 Task: Look for space in Auburn, United States from 11th June, 2023 to 15th June, 2023 for 2 adults in price range Rs.7000 to Rs.16000. Place can be private room with 1  bedroom having 2 beds and 1 bathroom. Property type can be house, flat, guest house, hotel. Booking option can be shelf check-in. Required host language is English.
Action: Mouse moved to (413, 84)
Screenshot: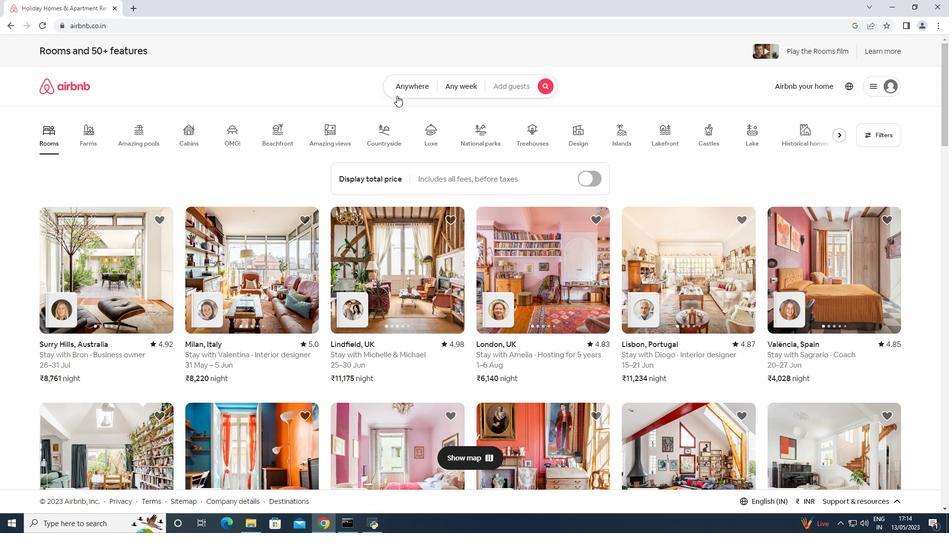 
Action: Mouse pressed left at (413, 84)
Screenshot: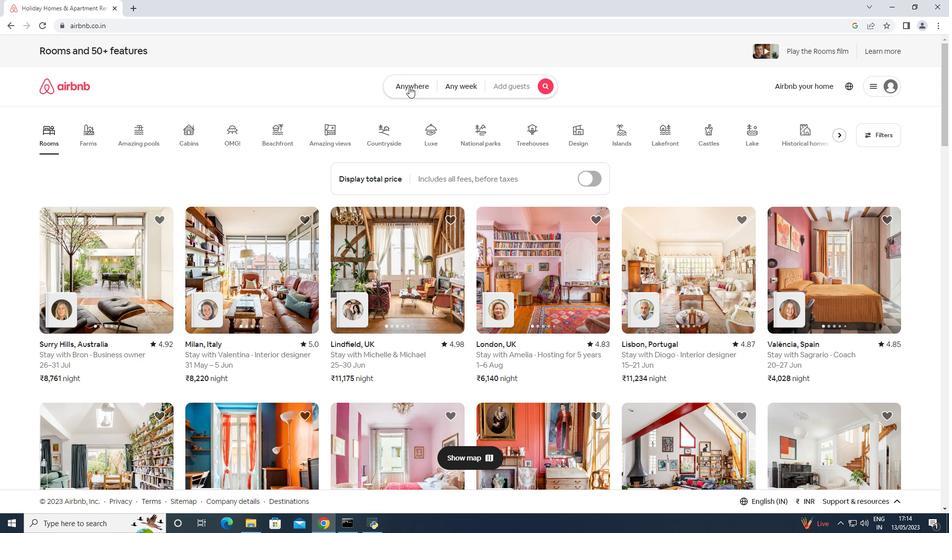 
Action: Mouse moved to (376, 123)
Screenshot: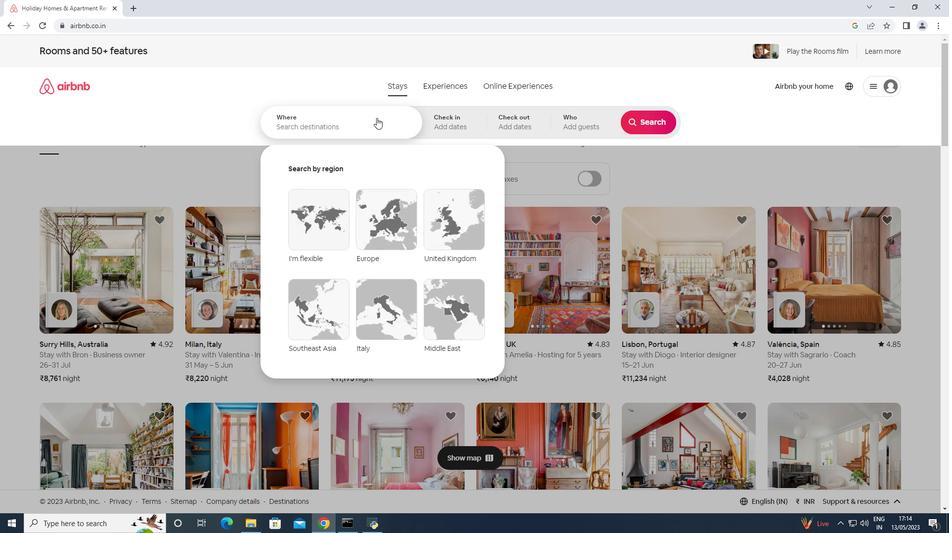 
Action: Mouse pressed left at (376, 123)
Screenshot: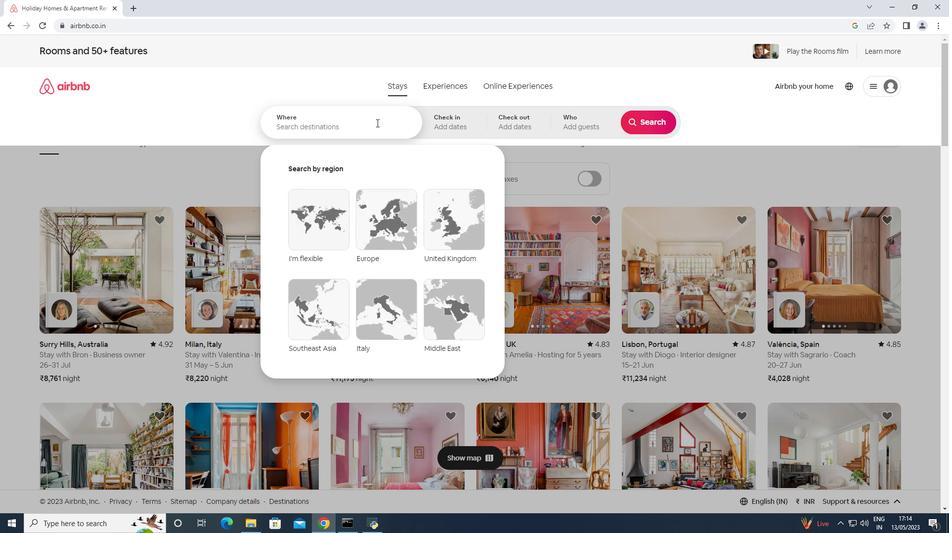 
Action: Mouse moved to (402, 128)
Screenshot: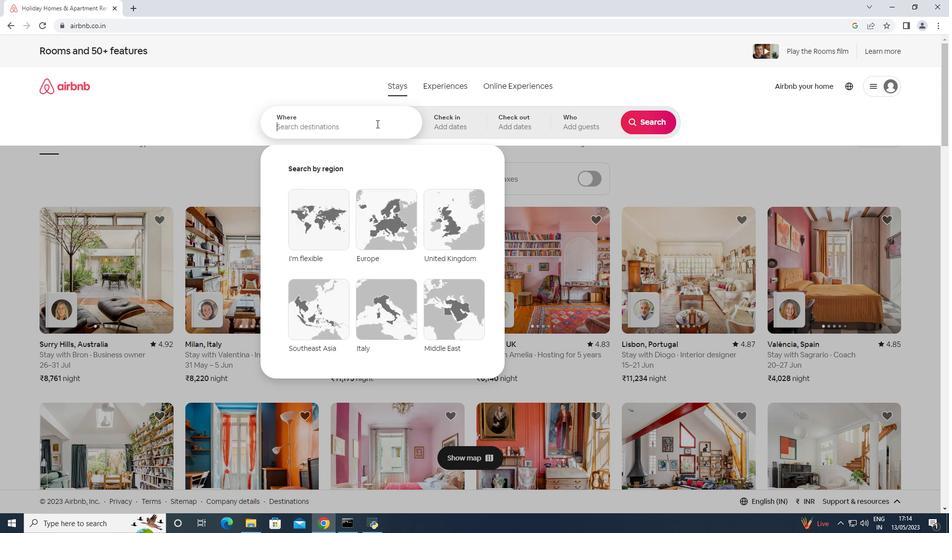 
Action: Key pressed <Key.shift>Auburn,<Key.space><Key.shift>United<Key.space><Key.shift>States<Key.enter>
Screenshot: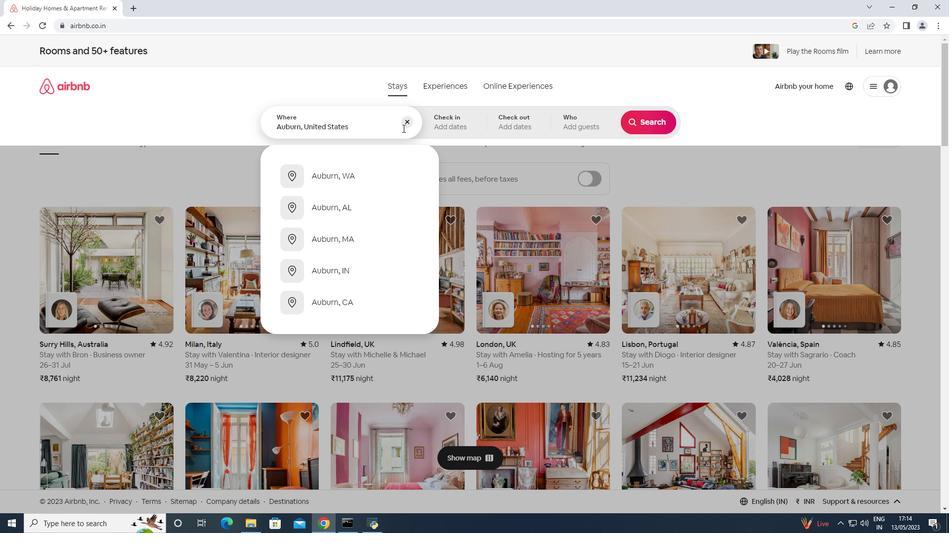 
Action: Mouse moved to (499, 290)
Screenshot: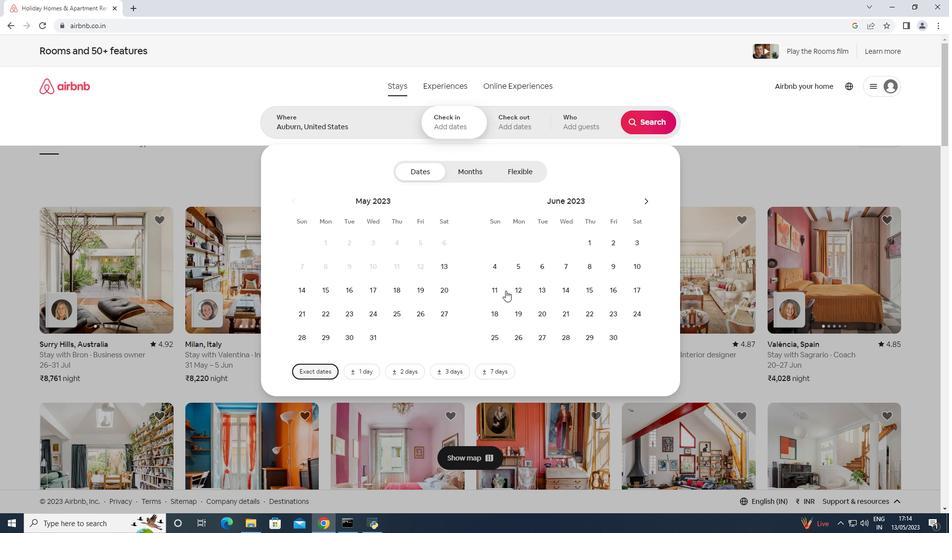 
Action: Mouse pressed left at (499, 290)
Screenshot: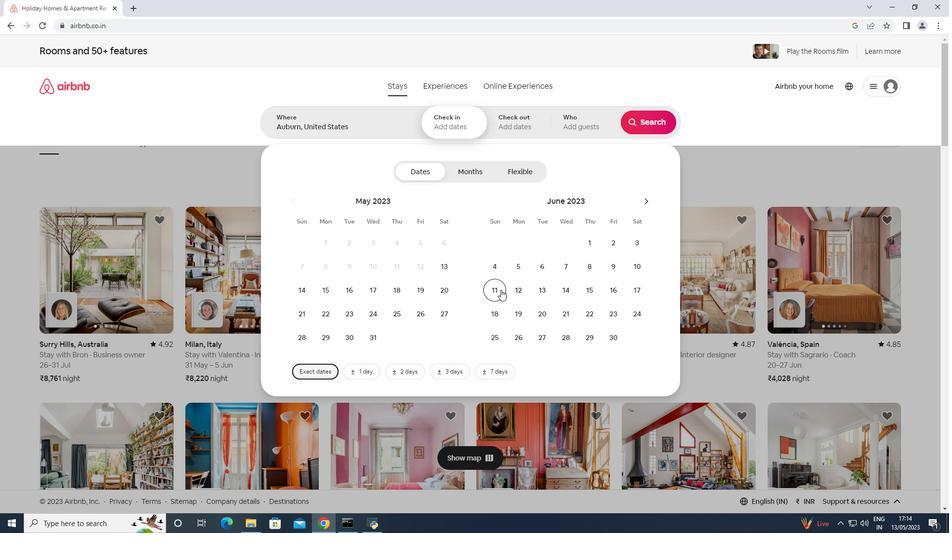 
Action: Mouse moved to (583, 288)
Screenshot: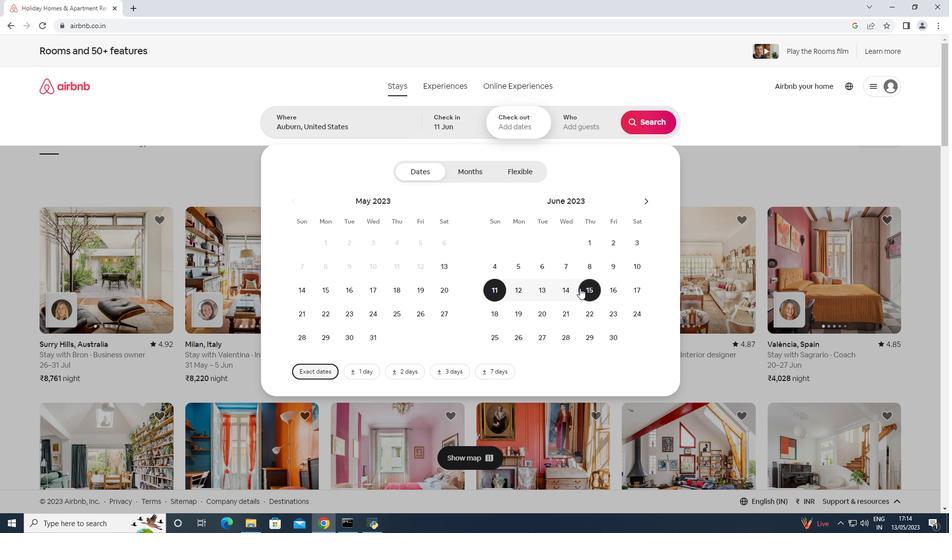 
Action: Mouse pressed left at (583, 288)
Screenshot: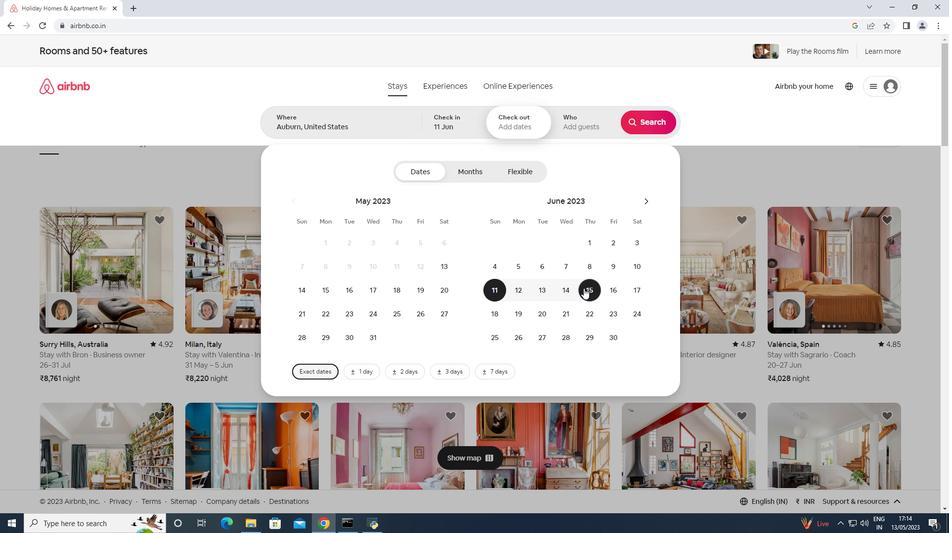 
Action: Mouse moved to (594, 130)
Screenshot: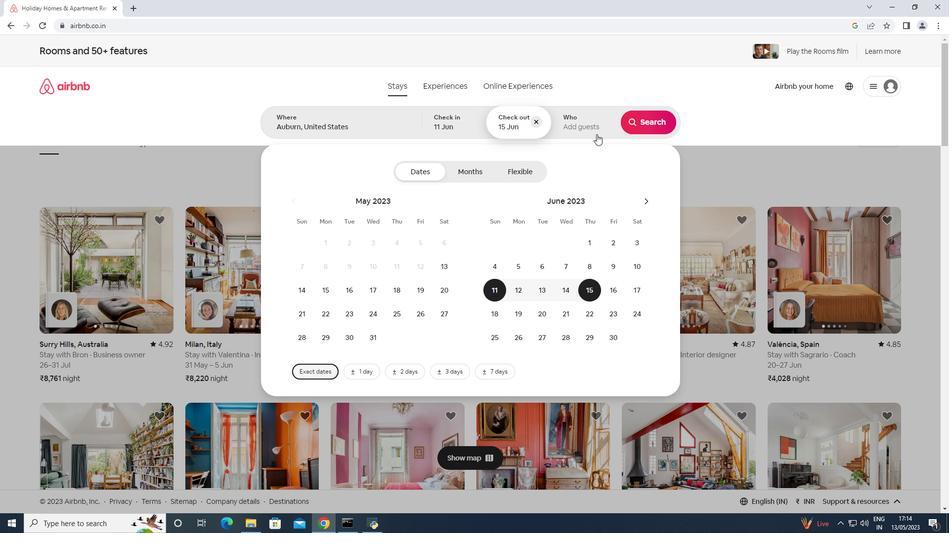 
Action: Mouse pressed left at (594, 130)
Screenshot: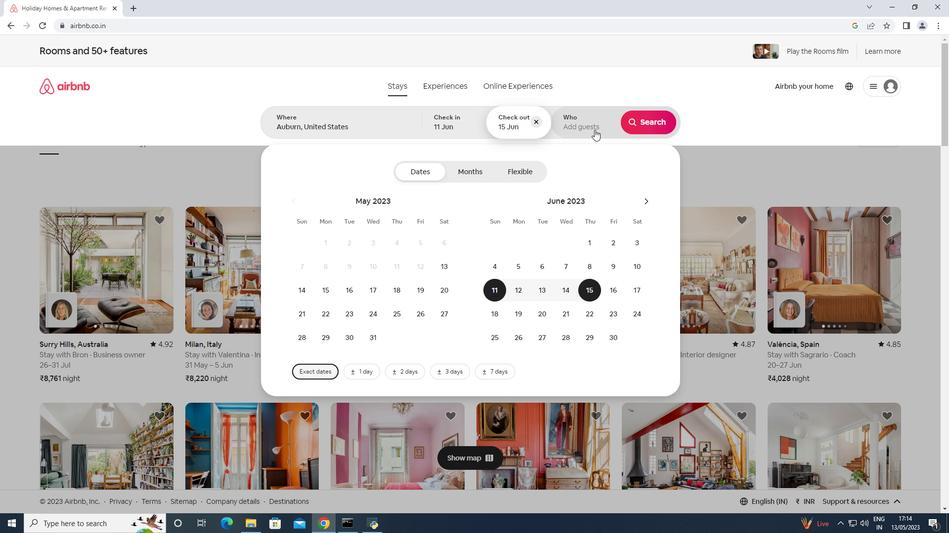 
Action: Mouse moved to (650, 173)
Screenshot: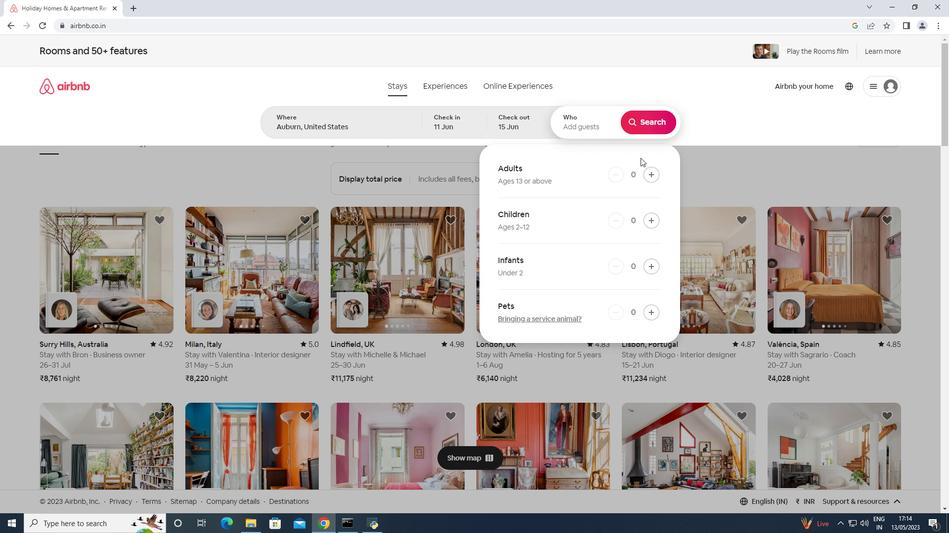 
Action: Mouse pressed left at (650, 173)
Screenshot: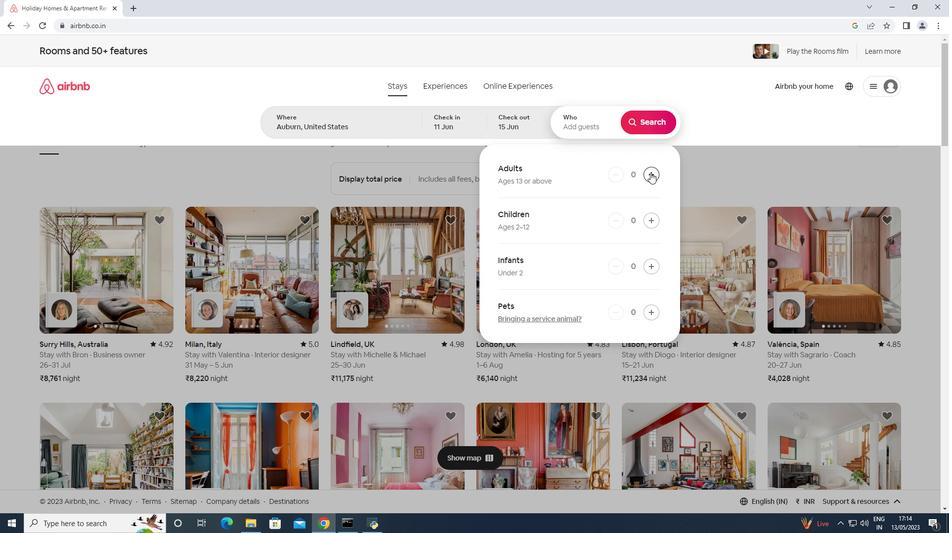 
Action: Mouse pressed left at (650, 173)
Screenshot: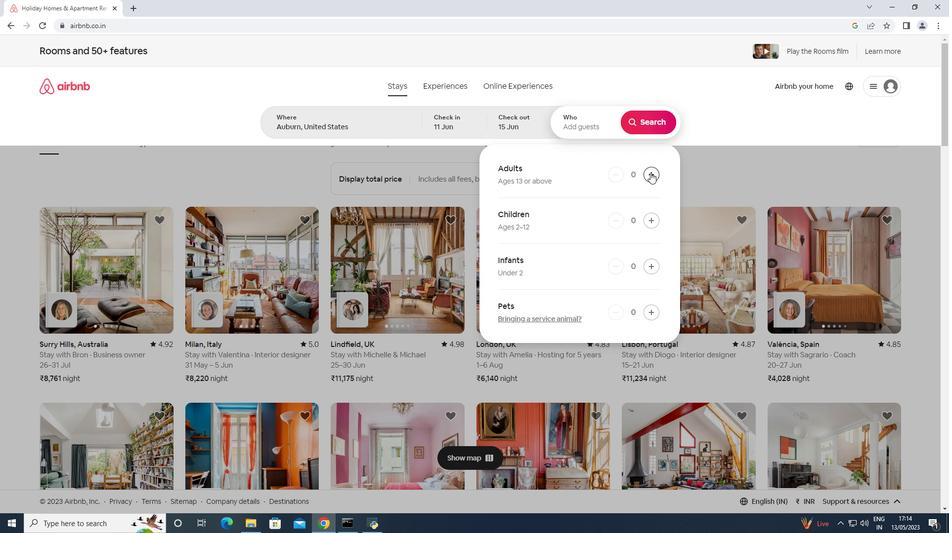 
Action: Mouse moved to (646, 115)
Screenshot: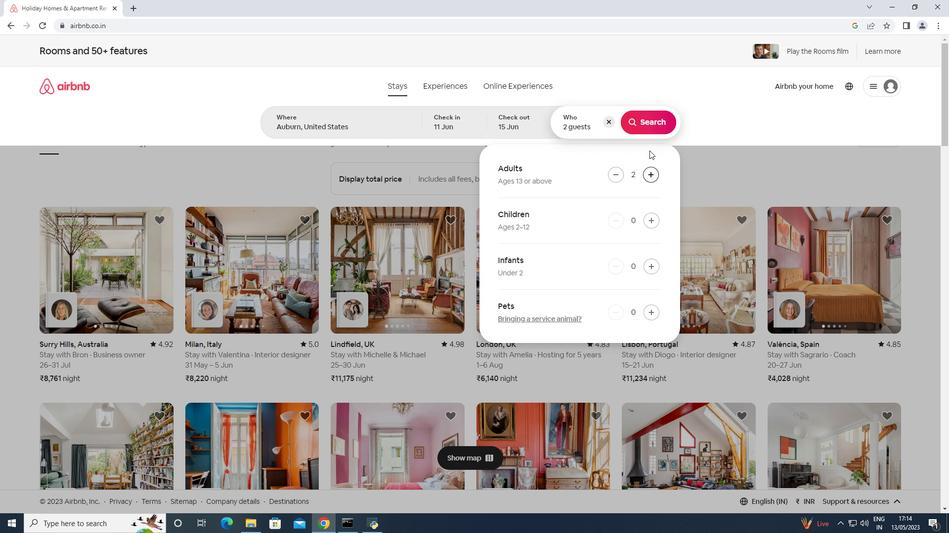 
Action: Mouse pressed left at (646, 115)
Screenshot: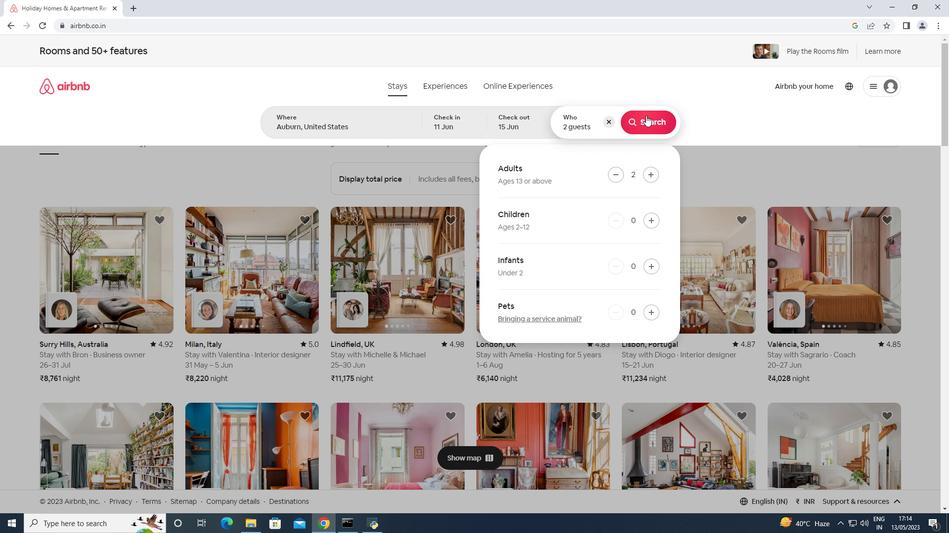 
Action: Mouse moved to (892, 89)
Screenshot: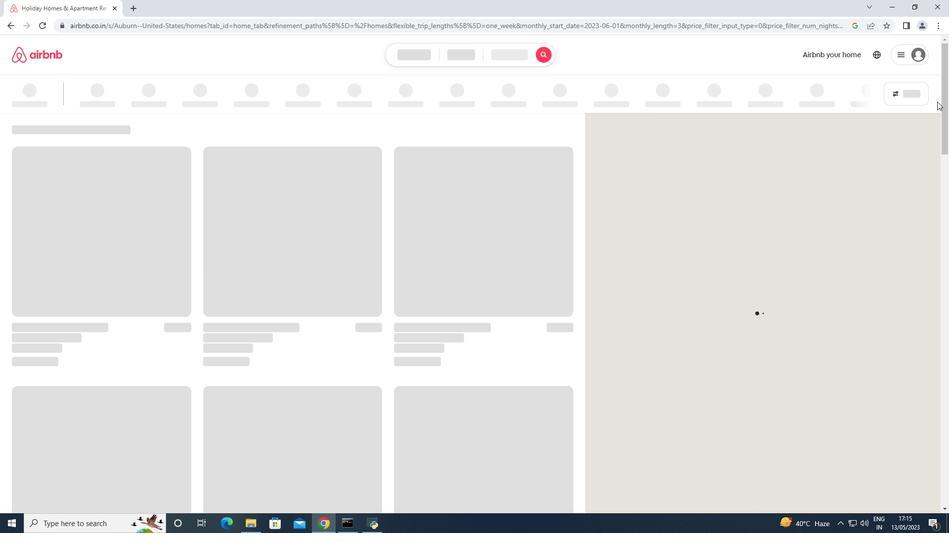 
Action: Mouse pressed left at (892, 89)
Screenshot: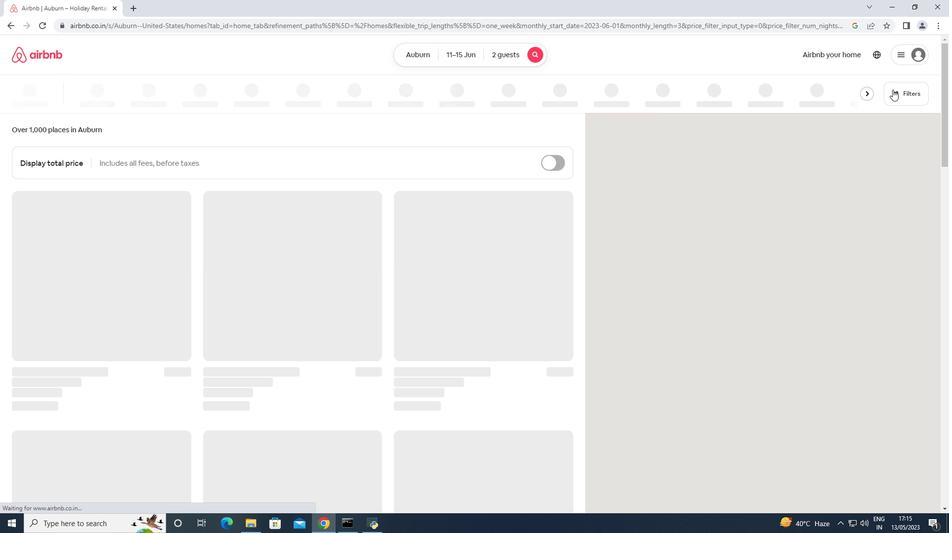
Action: Mouse moved to (437, 331)
Screenshot: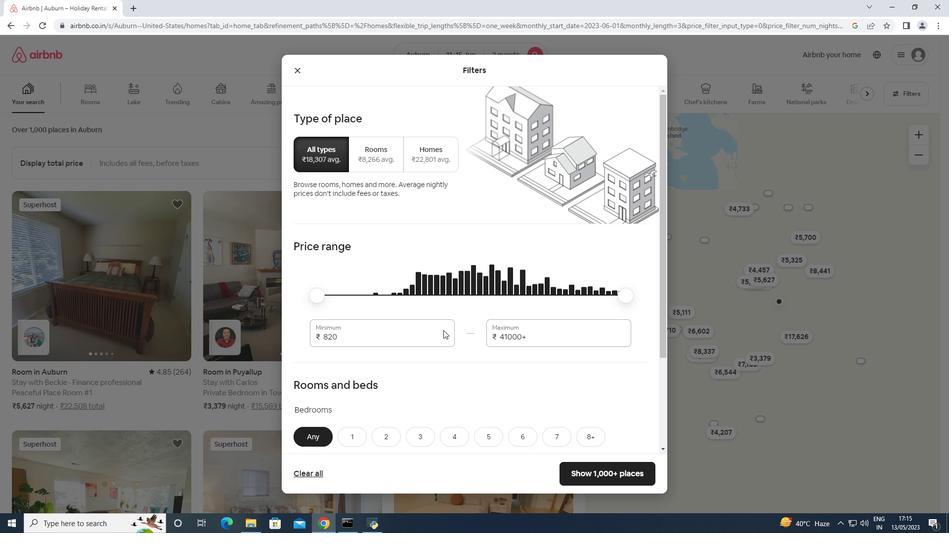 
Action: Mouse pressed left at (437, 331)
Screenshot: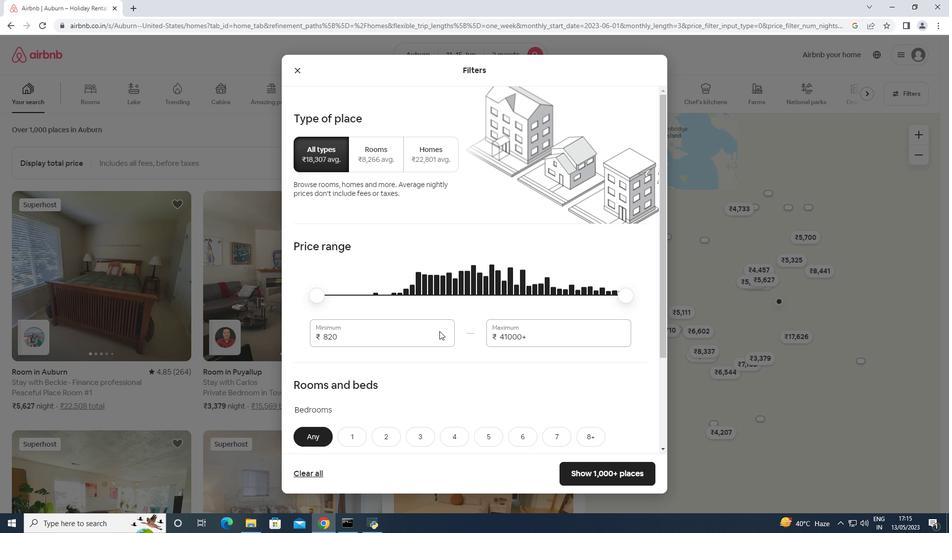 
Action: Mouse moved to (437, 332)
Screenshot: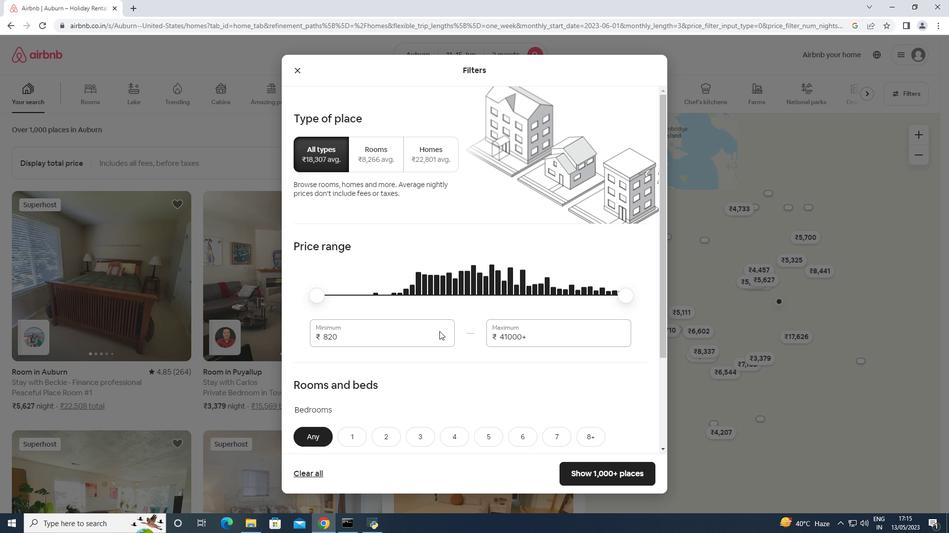 
Action: Mouse pressed left at (437, 332)
Screenshot: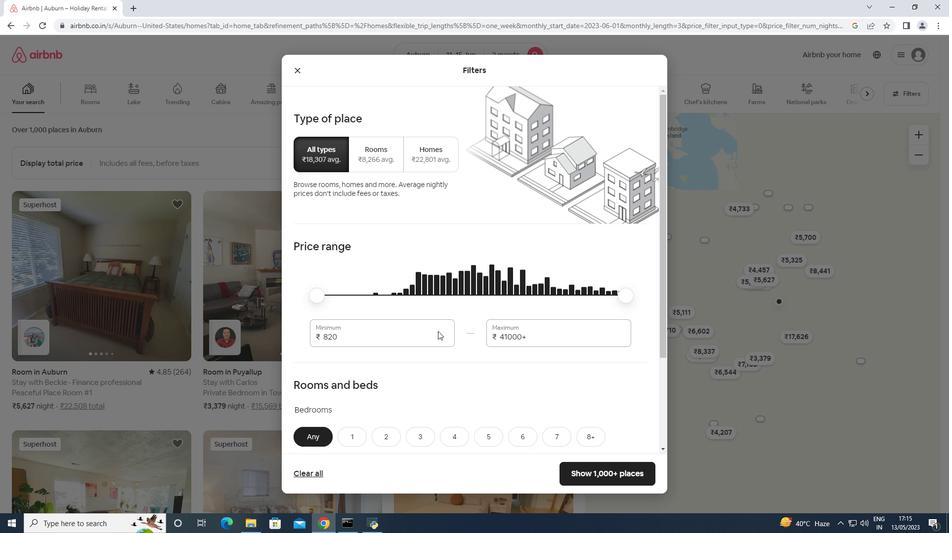 
Action: Mouse moved to (437, 332)
Screenshot: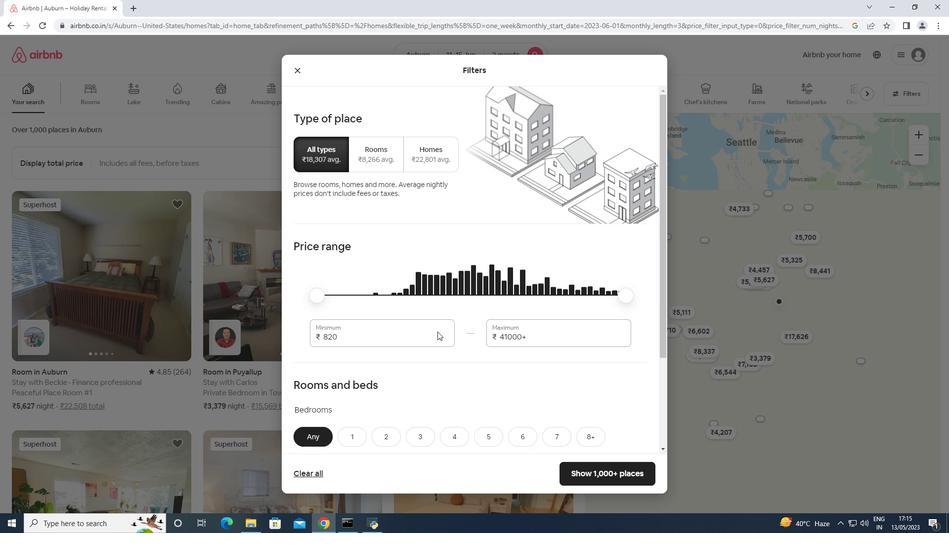 
Action: Key pressed <Key.backspace><Key.backspace><Key.backspace><Key.backspace>7000<Key.tab>16000
Screenshot: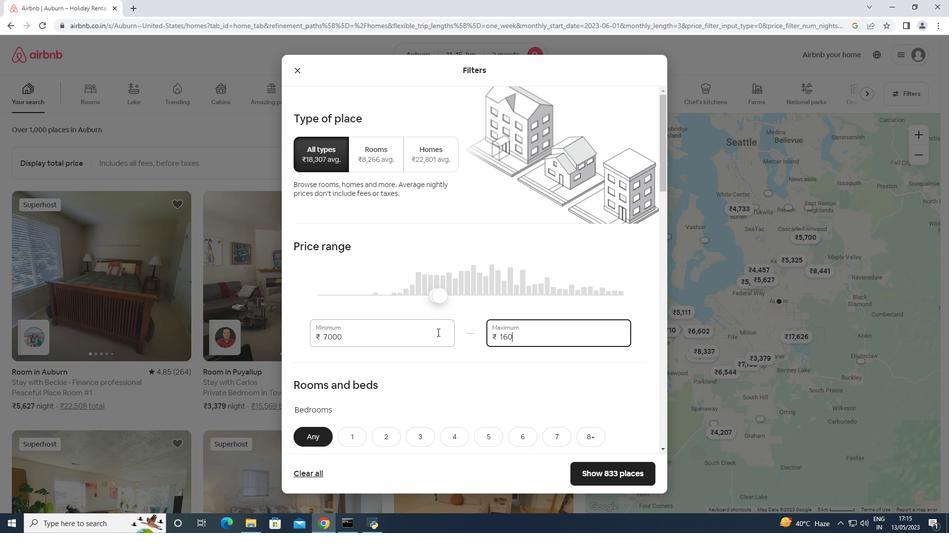 
Action: Mouse scrolled (437, 332) with delta (0, 0)
Screenshot: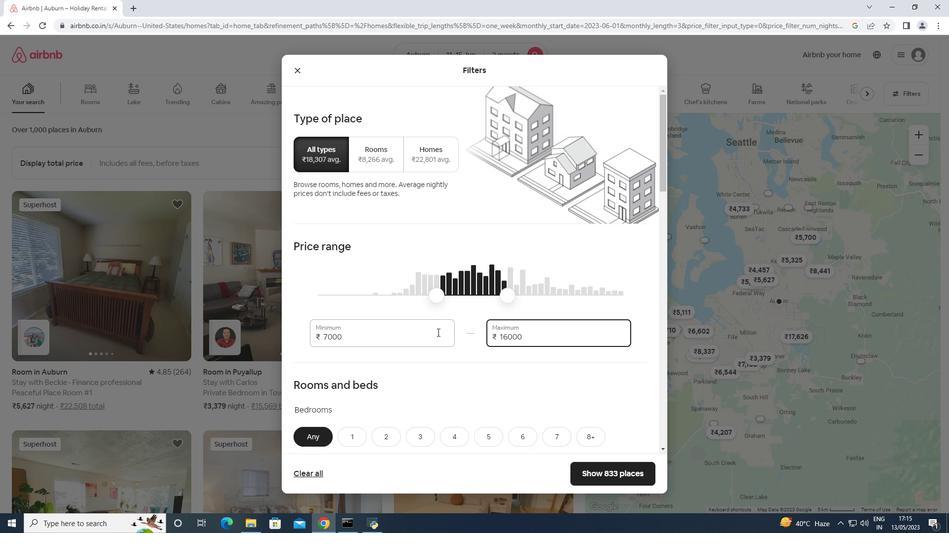 
Action: Mouse scrolled (437, 332) with delta (0, 0)
Screenshot: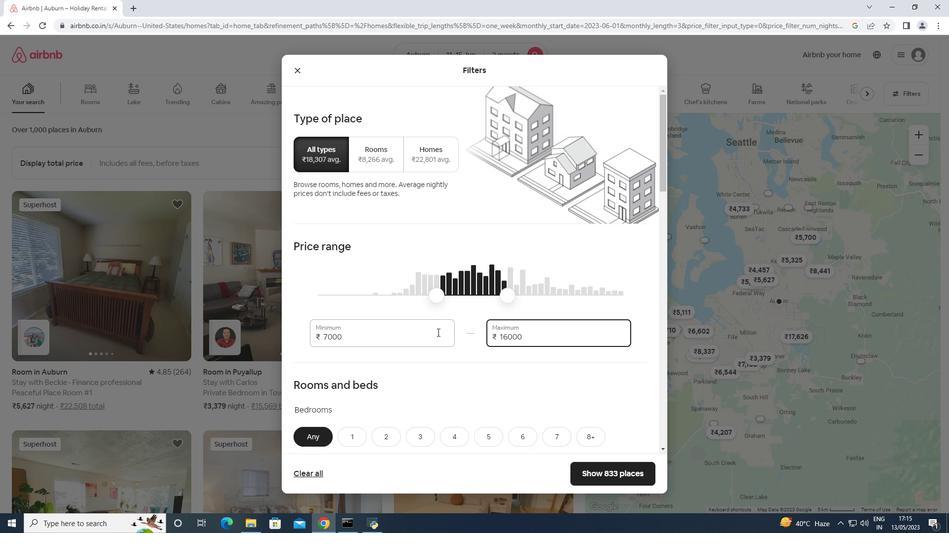 
Action: Mouse scrolled (437, 332) with delta (0, 0)
Screenshot: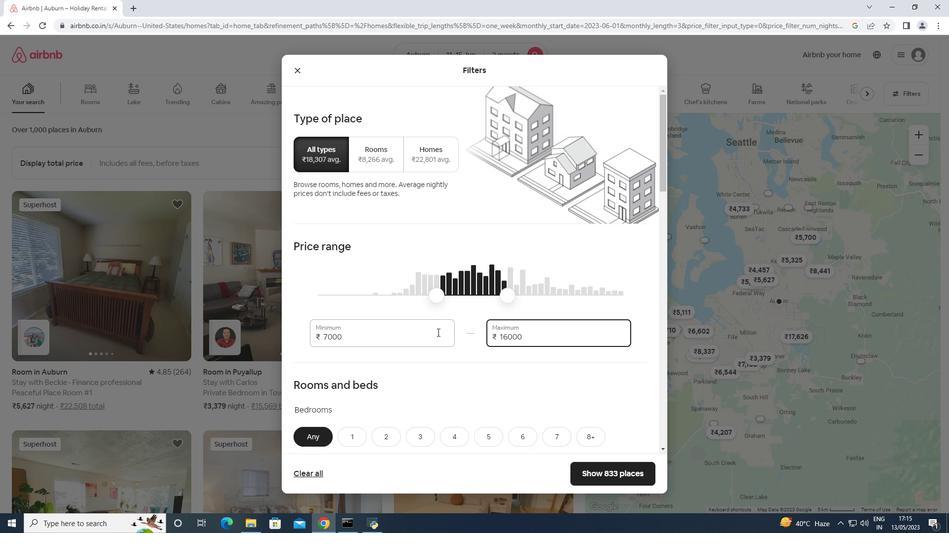 
Action: Mouse scrolled (437, 332) with delta (0, 0)
Screenshot: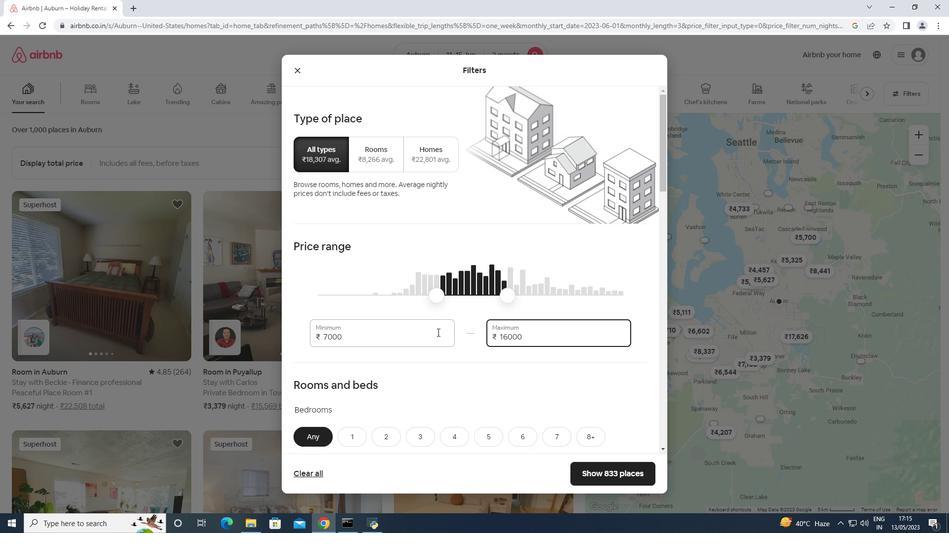 
Action: Mouse moved to (361, 245)
Screenshot: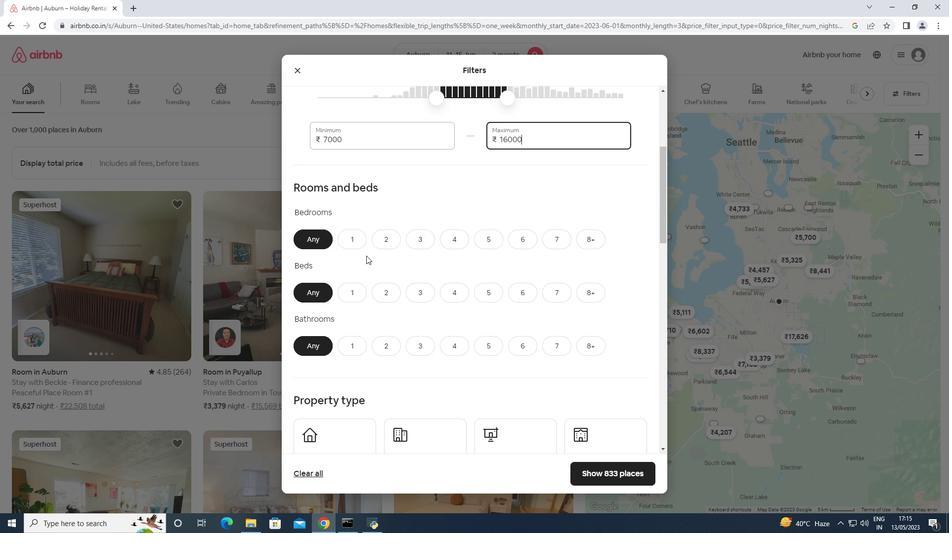 
Action: Mouse pressed left at (361, 245)
Screenshot: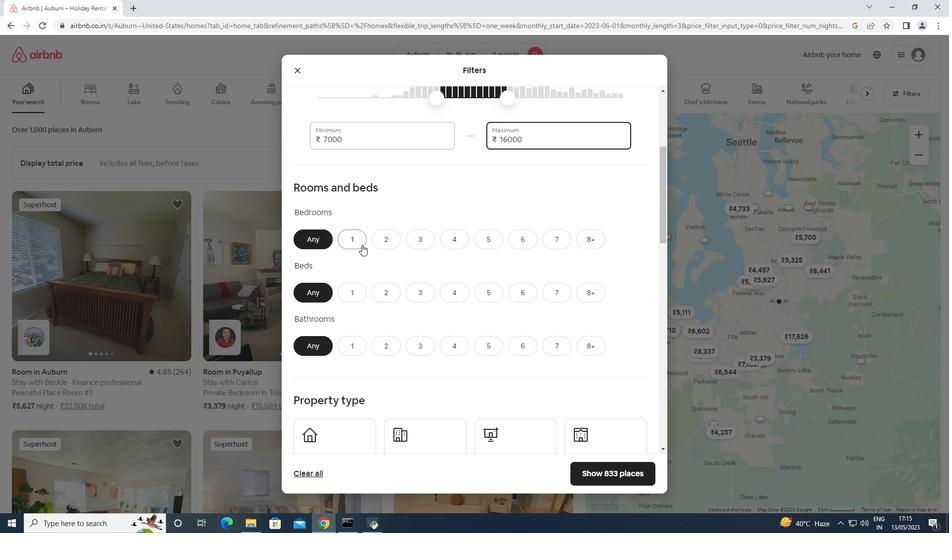 
Action: Mouse moved to (386, 293)
Screenshot: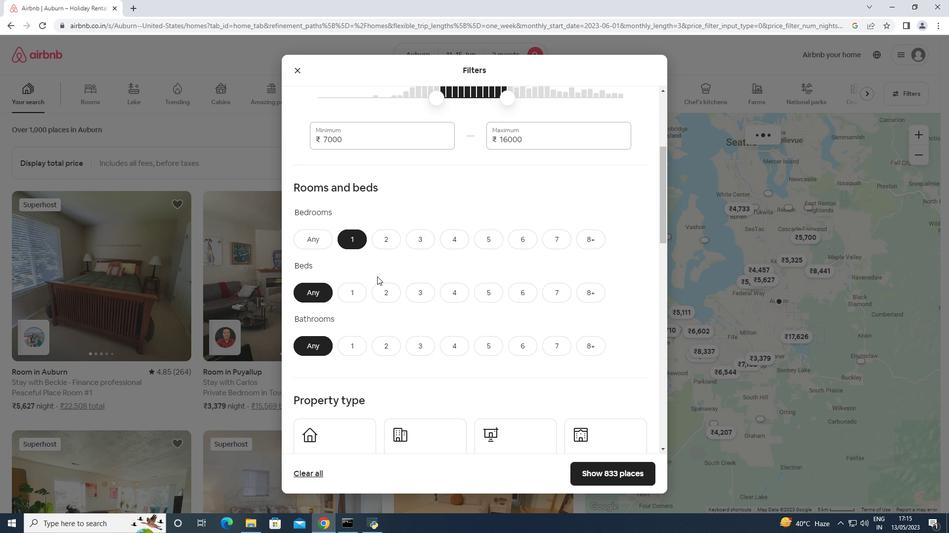 
Action: Mouse pressed left at (386, 293)
Screenshot: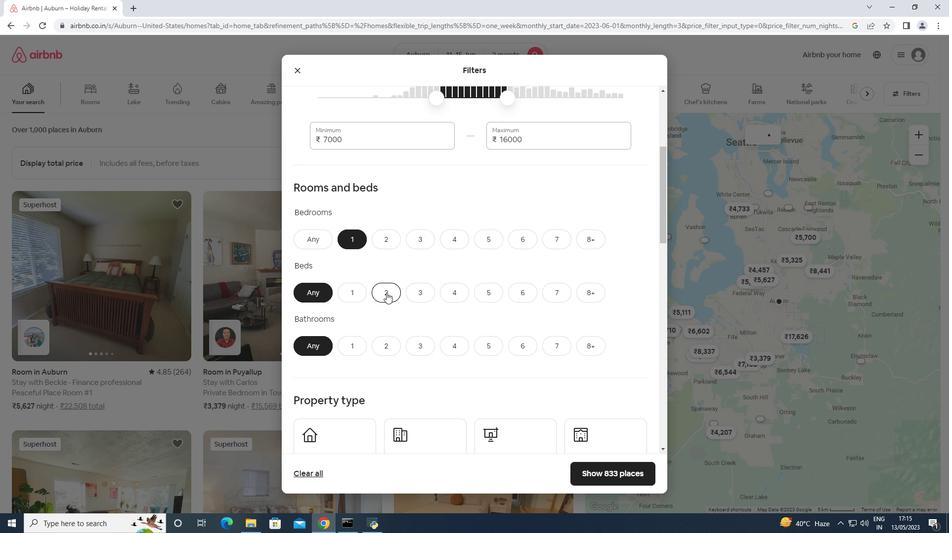
Action: Mouse moved to (344, 347)
Screenshot: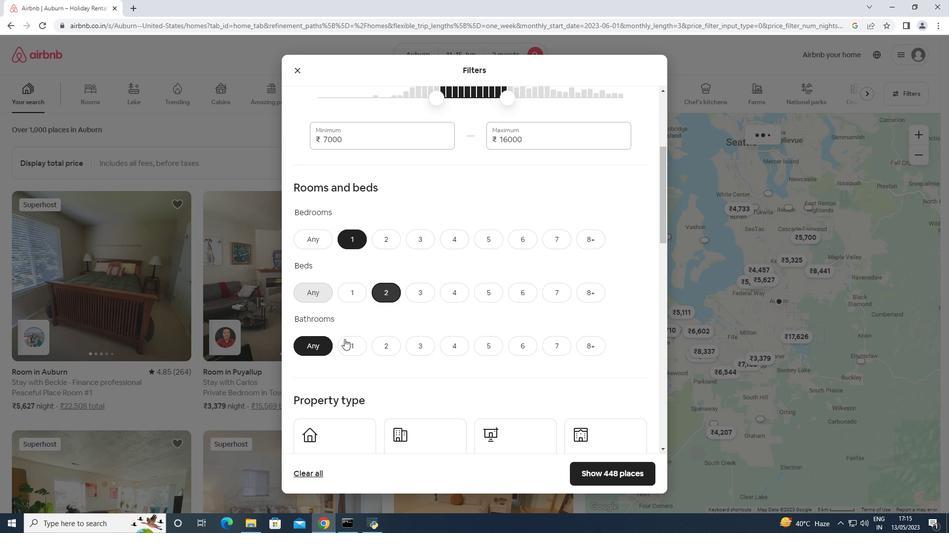 
Action: Mouse pressed left at (344, 347)
Screenshot: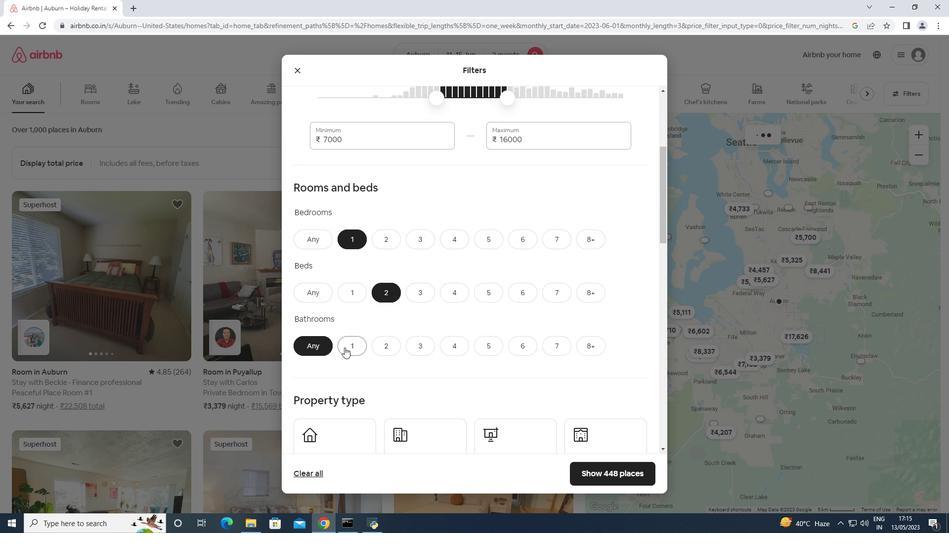 
Action: Mouse moved to (344, 347)
Screenshot: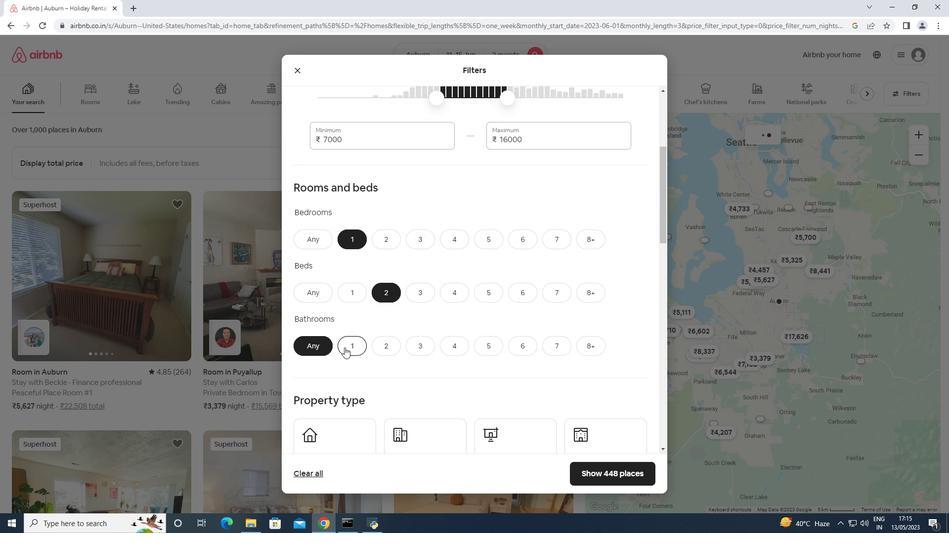 
Action: Mouse scrolled (344, 347) with delta (0, 0)
Screenshot: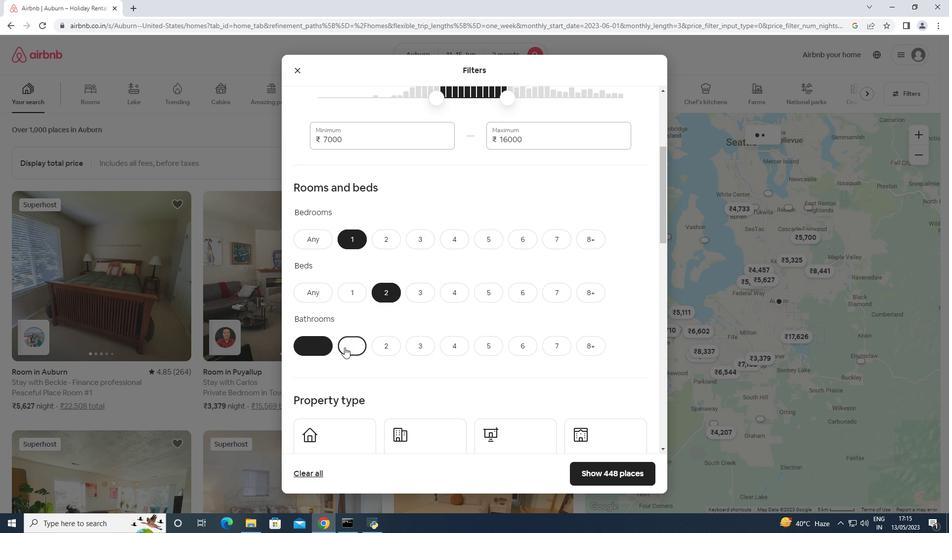 
Action: Mouse scrolled (344, 347) with delta (0, 0)
Screenshot: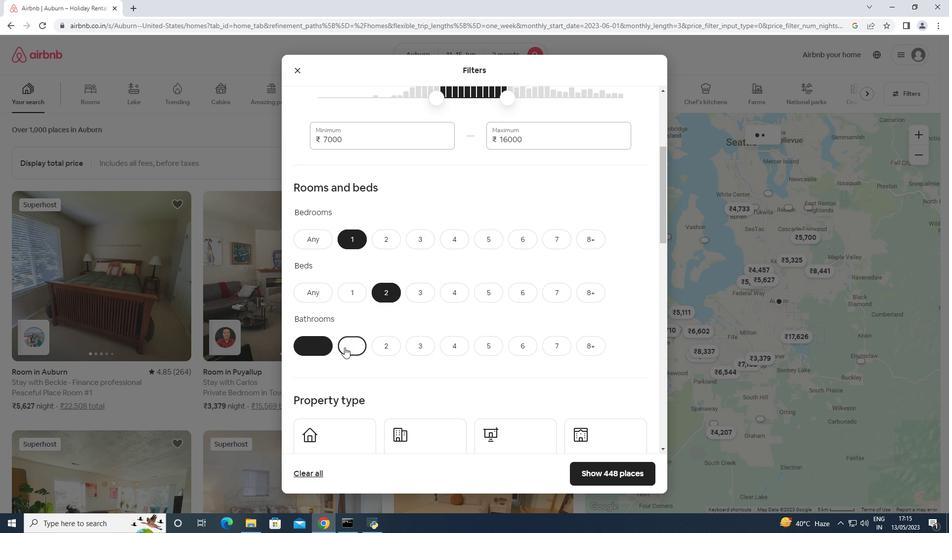 
Action: Mouse scrolled (344, 347) with delta (0, 0)
Screenshot: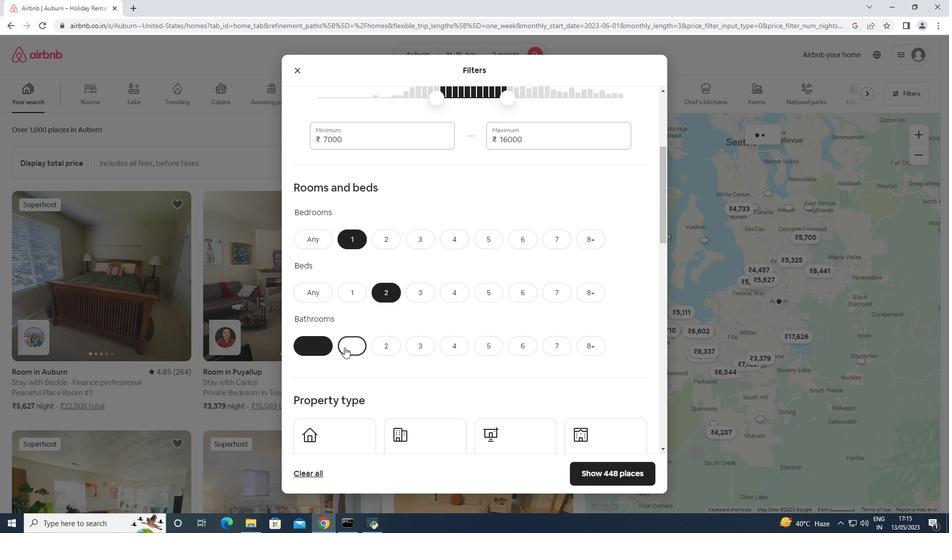 
Action: Mouse moved to (343, 307)
Screenshot: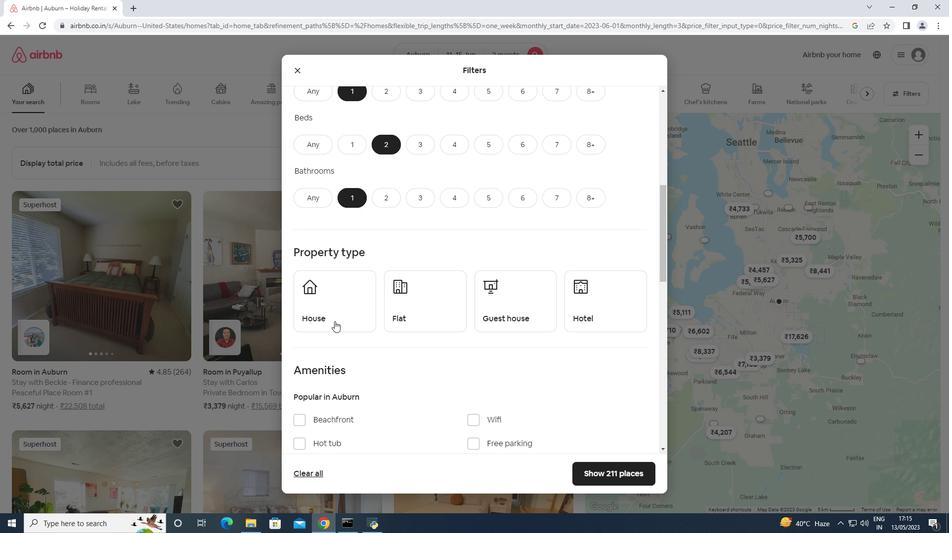 
Action: Mouse pressed left at (343, 307)
Screenshot: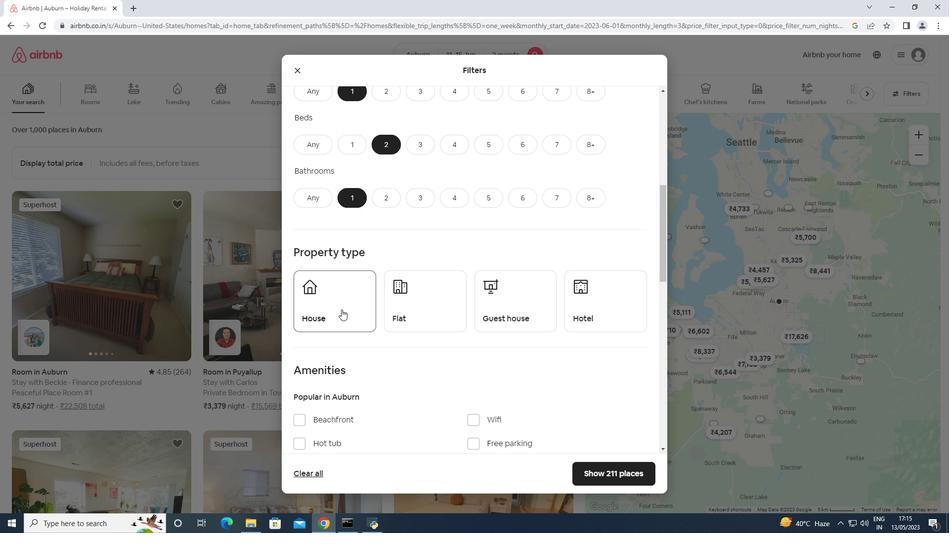 
Action: Mouse moved to (443, 301)
Screenshot: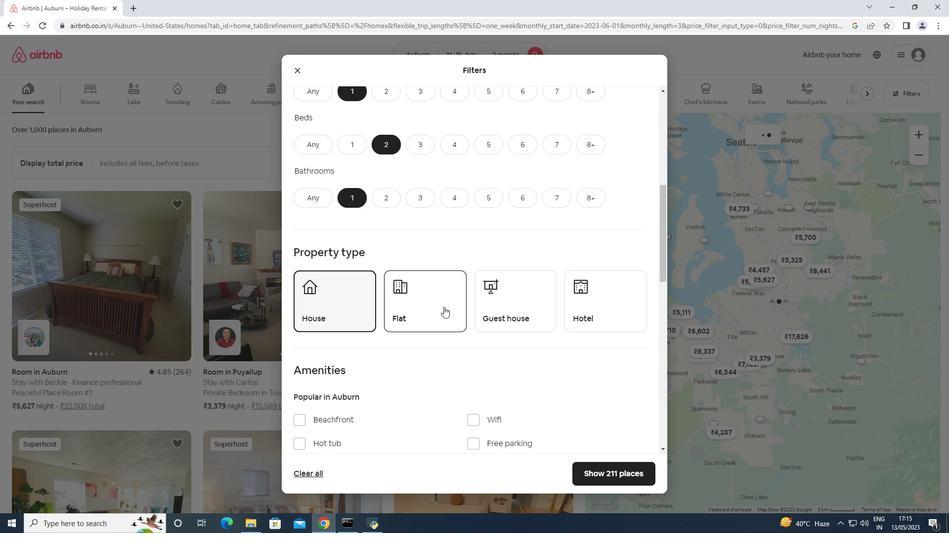 
Action: Mouse pressed left at (443, 301)
Screenshot: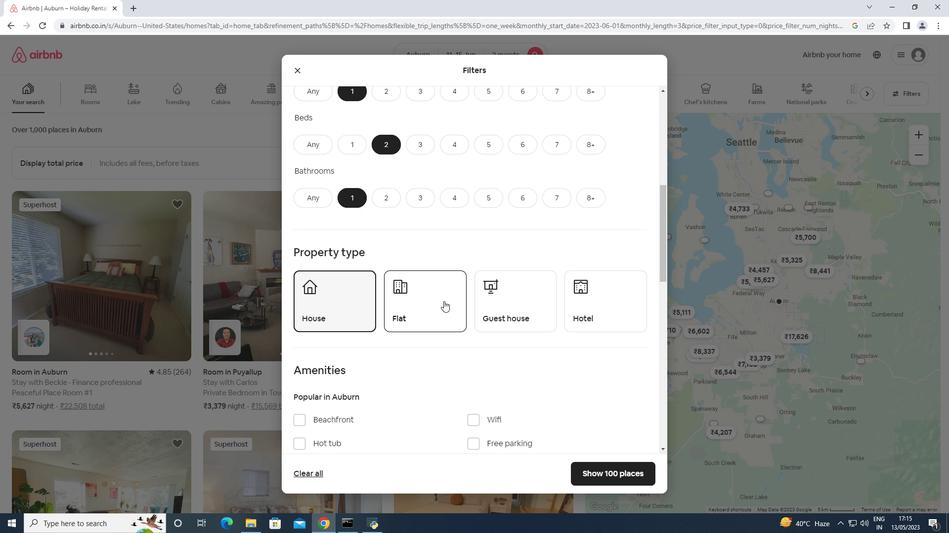 
Action: Mouse moved to (518, 286)
Screenshot: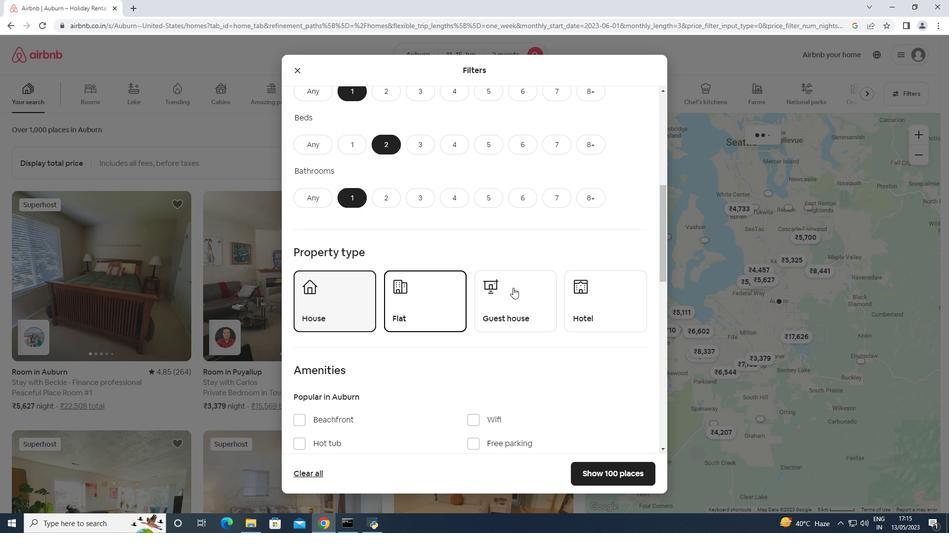 
Action: Mouse pressed left at (518, 286)
Screenshot: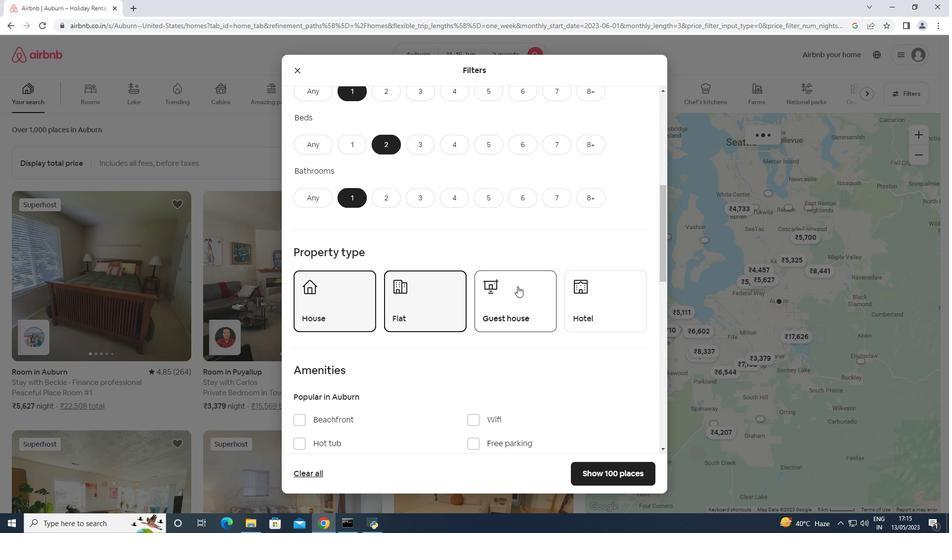 
Action: Mouse moved to (623, 294)
Screenshot: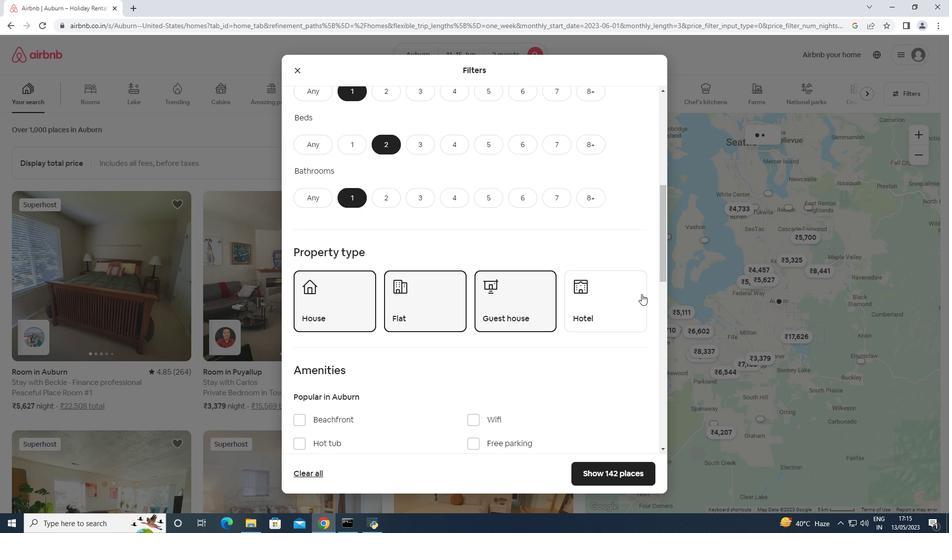 
Action: Mouse pressed left at (623, 294)
Screenshot: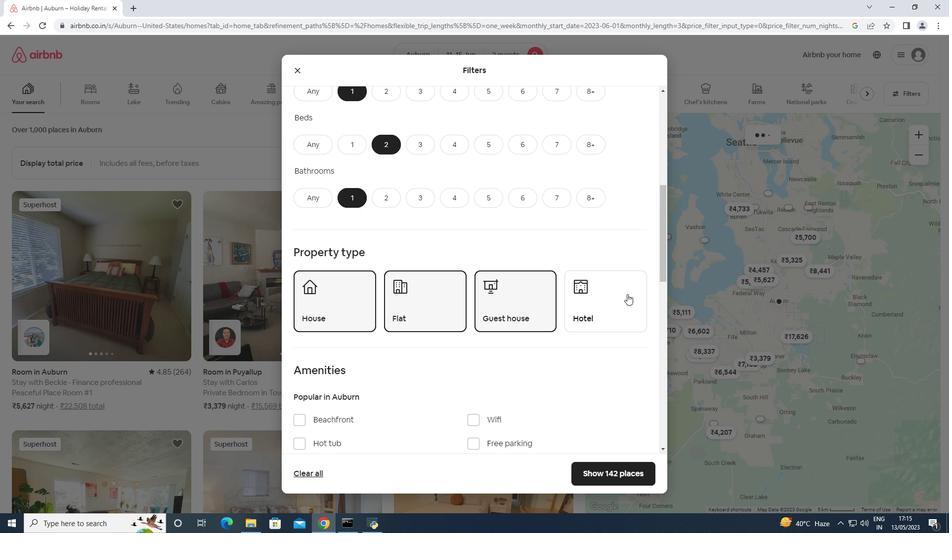 
Action: Mouse moved to (619, 295)
Screenshot: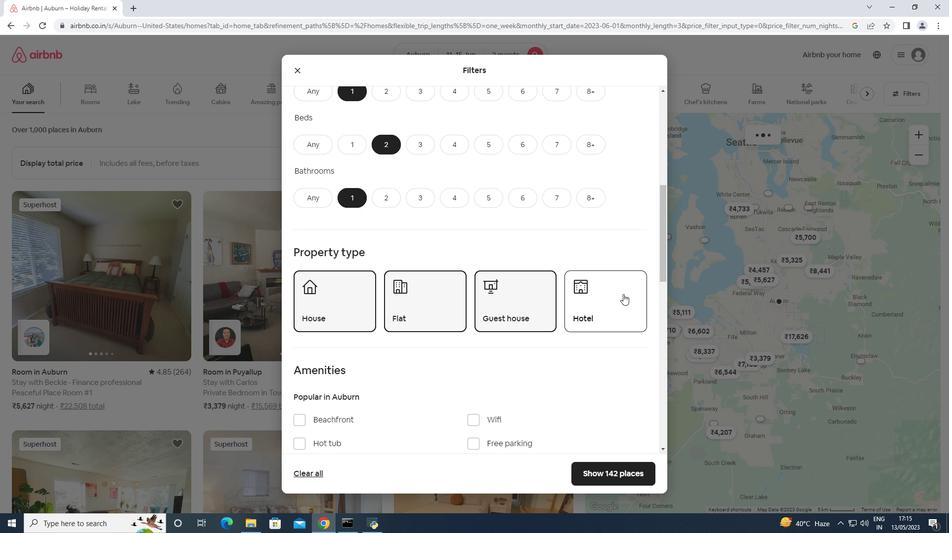 
Action: Mouse scrolled (619, 294) with delta (0, 0)
Screenshot: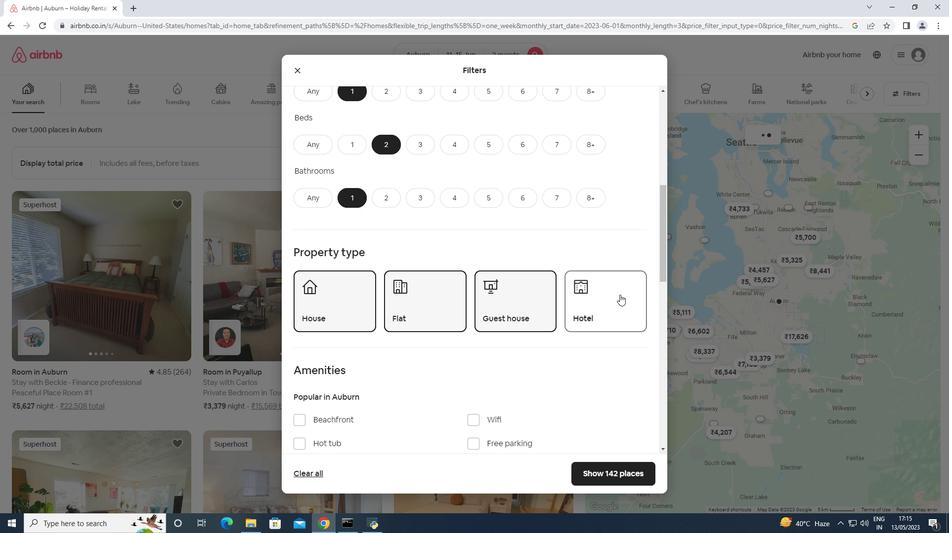
Action: Mouse scrolled (619, 294) with delta (0, 0)
Screenshot: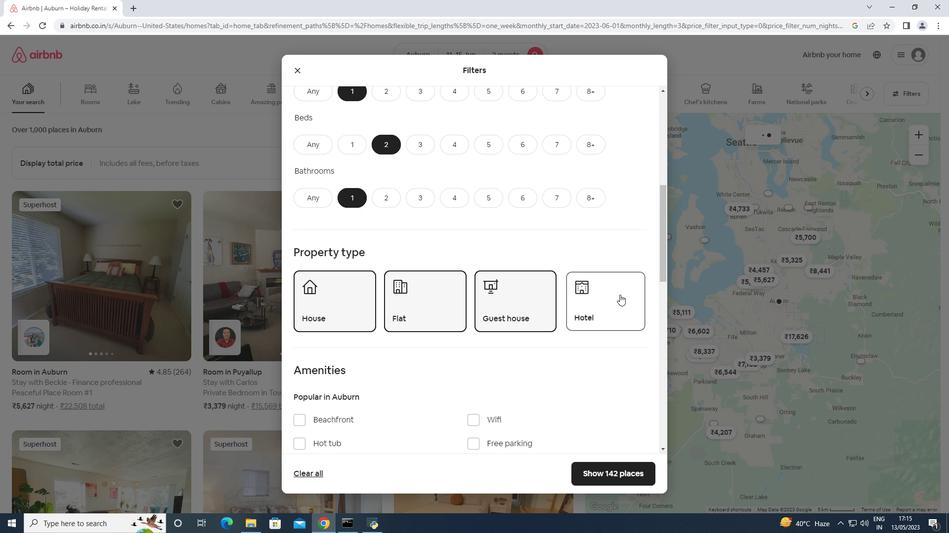 
Action: Mouse scrolled (619, 294) with delta (0, 0)
Screenshot: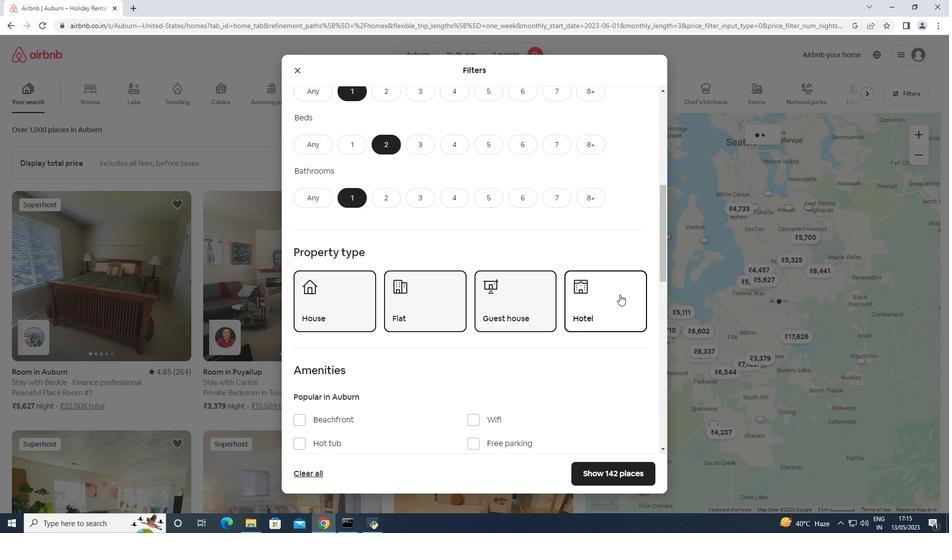
Action: Mouse scrolled (619, 294) with delta (0, 0)
Screenshot: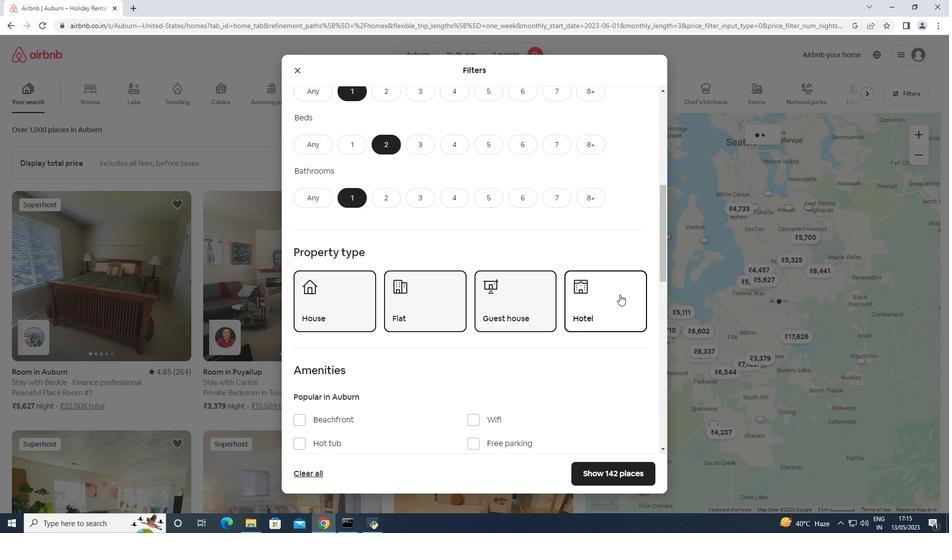 
Action: Mouse scrolled (619, 294) with delta (0, 0)
Screenshot: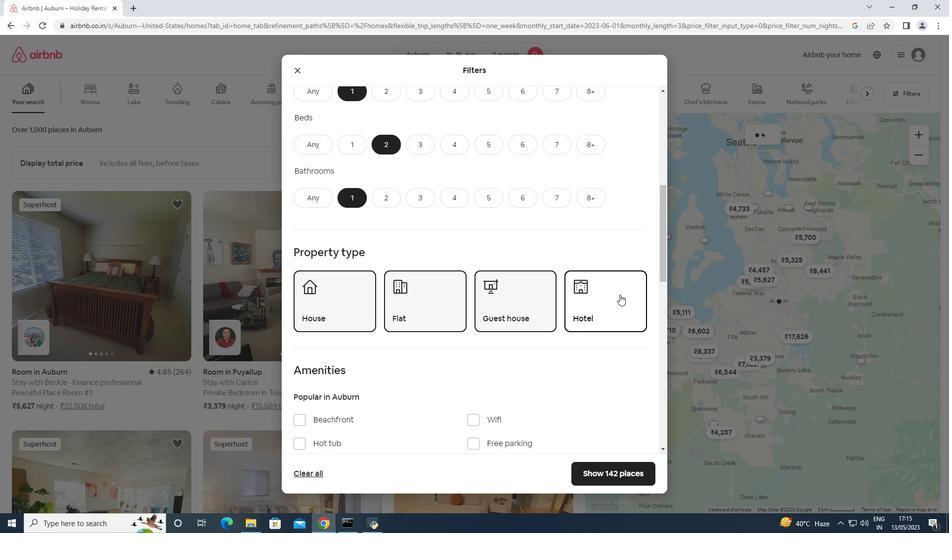 
Action: Mouse moved to (336, 241)
Screenshot: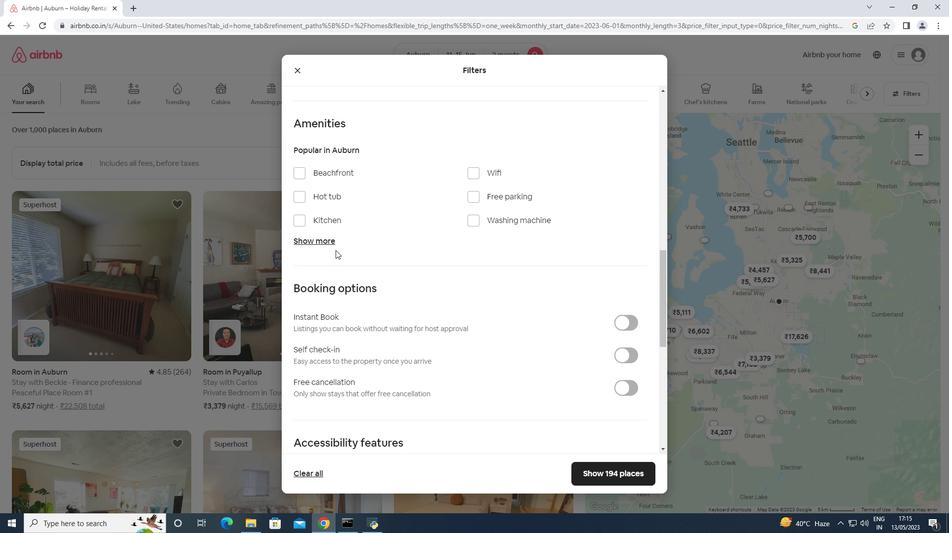 
Action: Mouse pressed left at (336, 241)
Screenshot: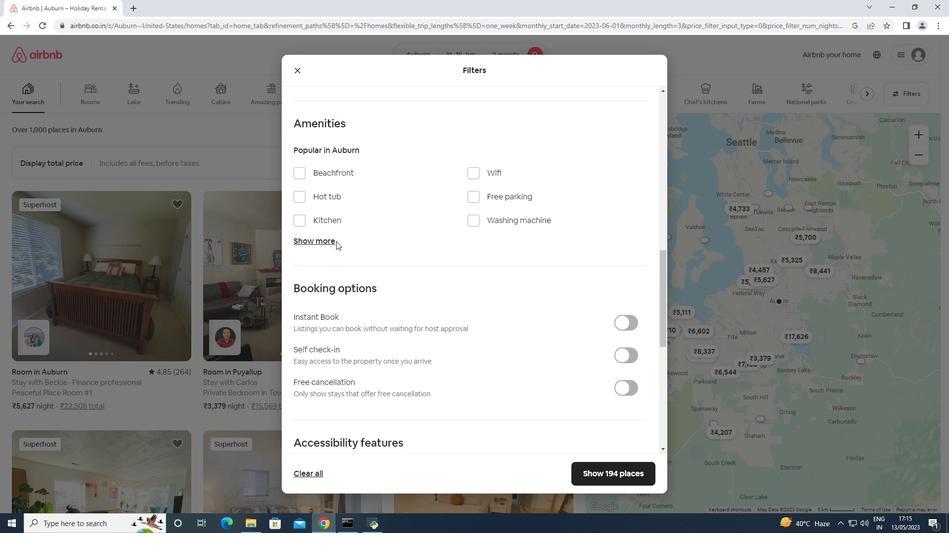 
Action: Mouse moved to (324, 243)
Screenshot: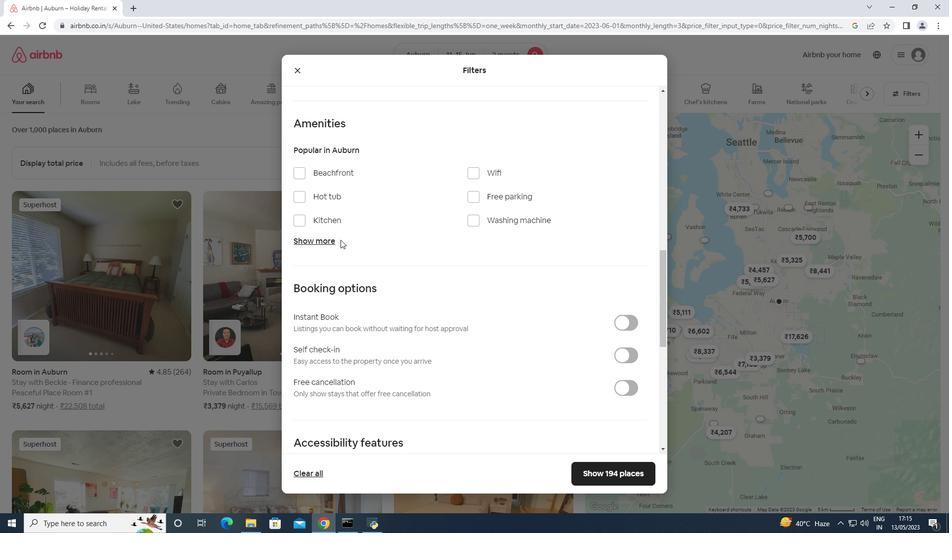 
Action: Mouse pressed left at (324, 243)
Screenshot: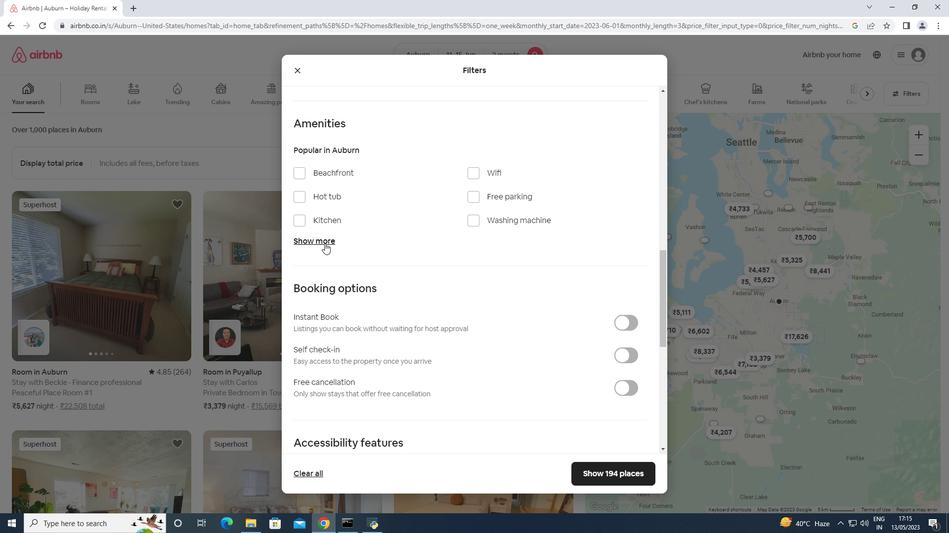 
Action: Mouse moved to (477, 174)
Screenshot: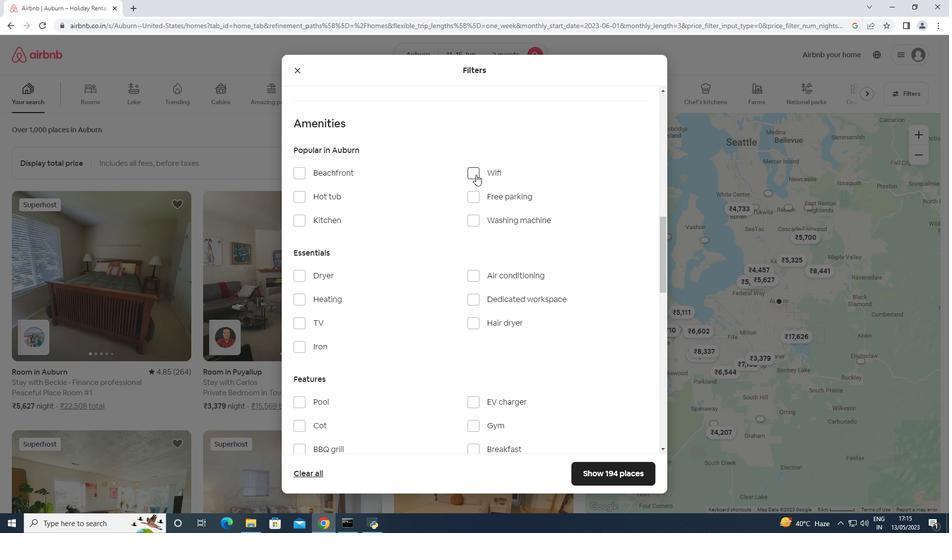 
Action: Mouse pressed left at (477, 174)
Screenshot: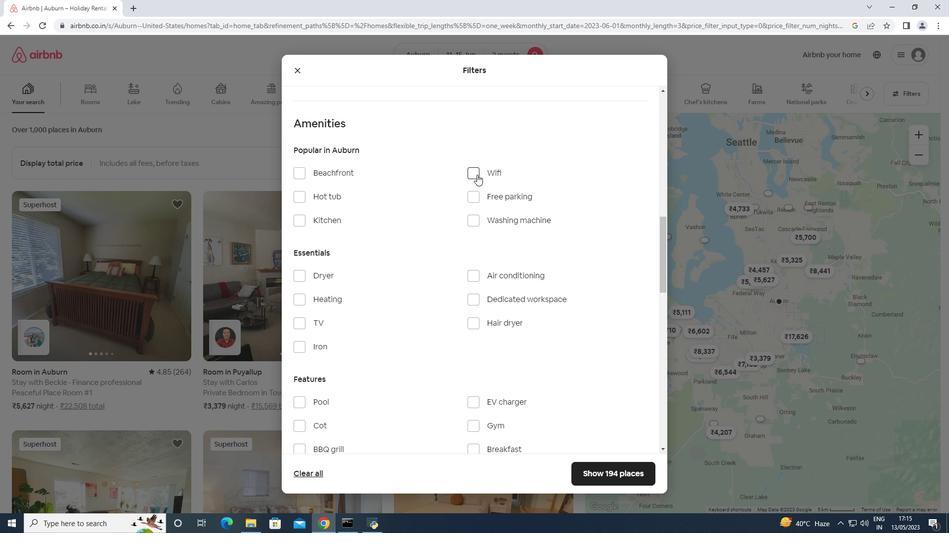 
Action: Mouse moved to (474, 197)
Screenshot: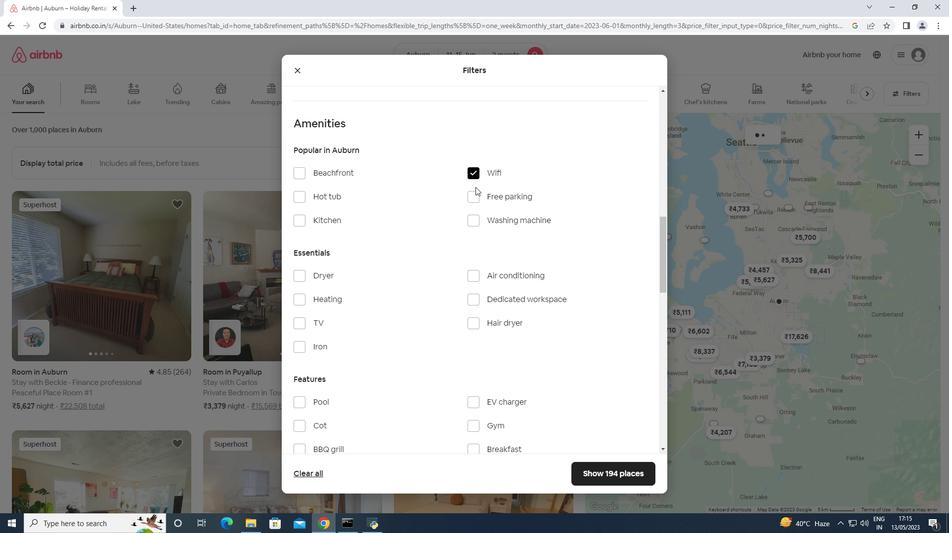 
Action: Mouse pressed left at (474, 197)
Screenshot: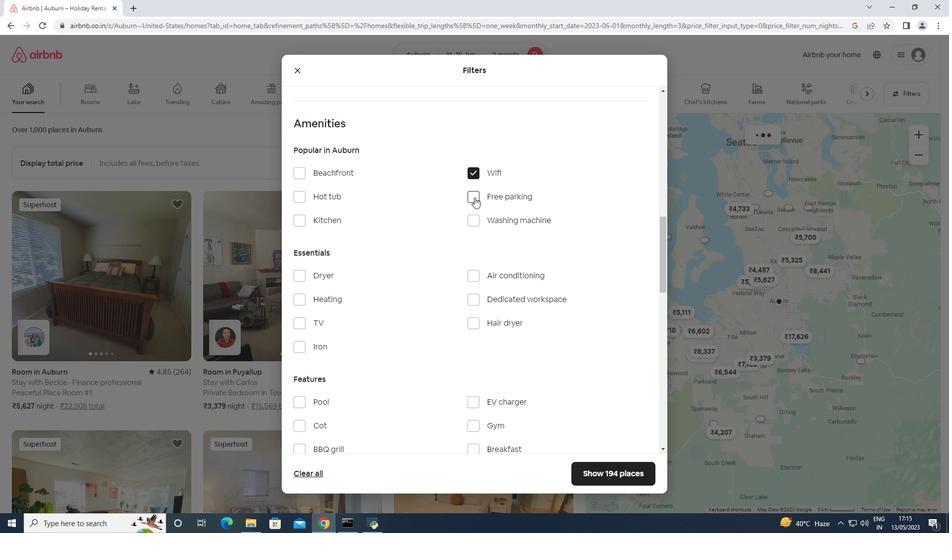 
Action: Mouse moved to (470, 200)
Screenshot: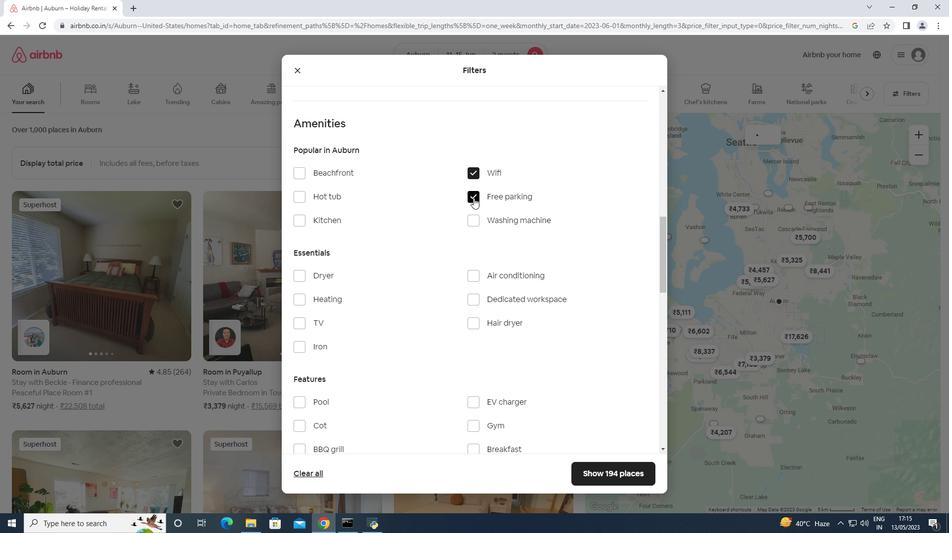 
Action: Mouse scrolled (470, 199) with delta (0, 0)
Screenshot: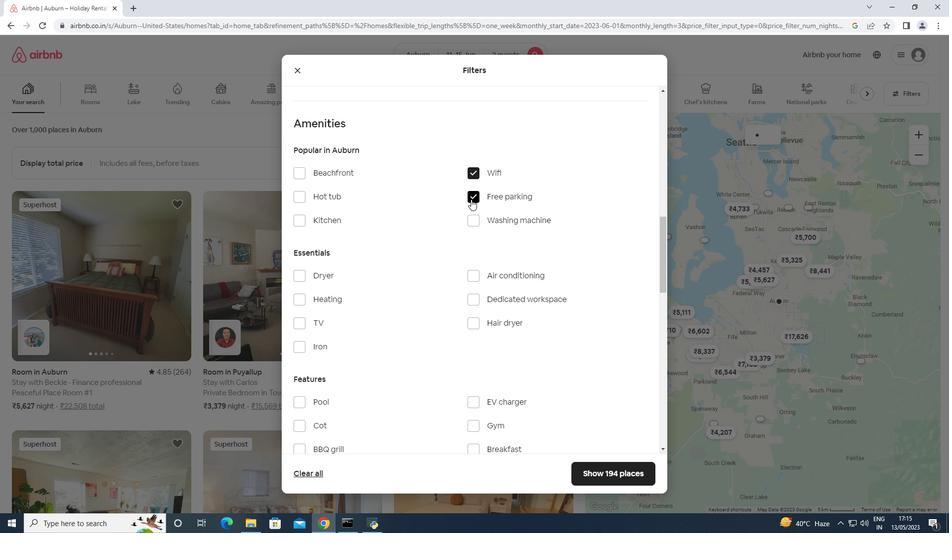 
Action: Mouse scrolled (470, 199) with delta (0, 0)
Screenshot: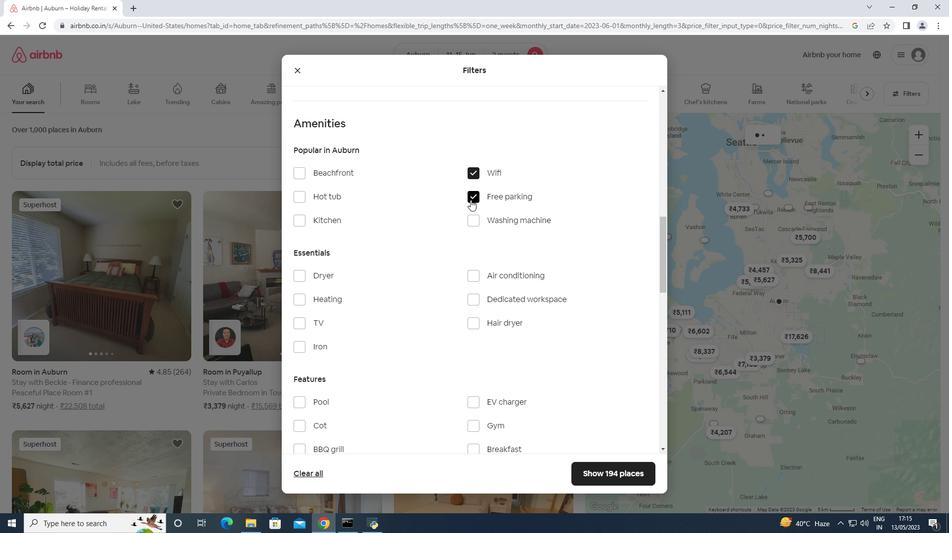 
Action: Mouse moved to (325, 221)
Screenshot: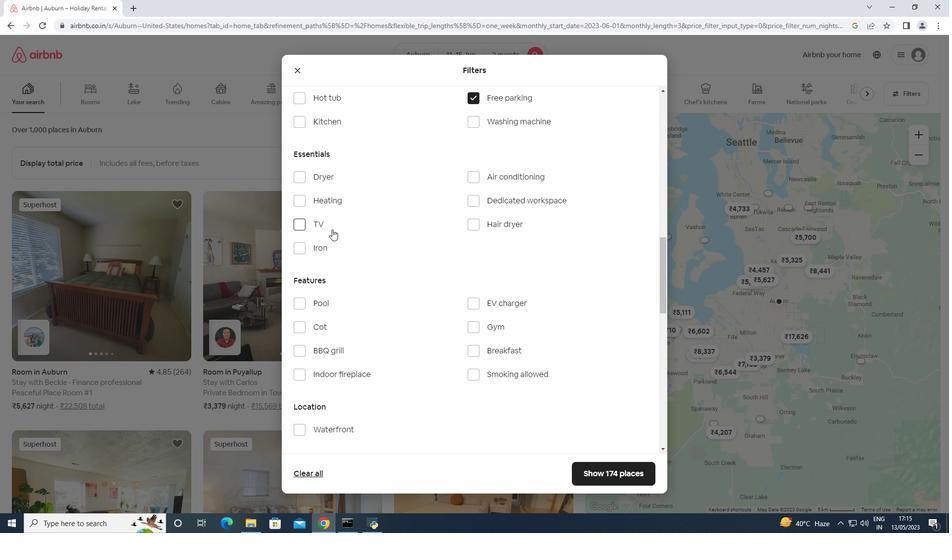 
Action: Mouse pressed left at (325, 221)
Screenshot: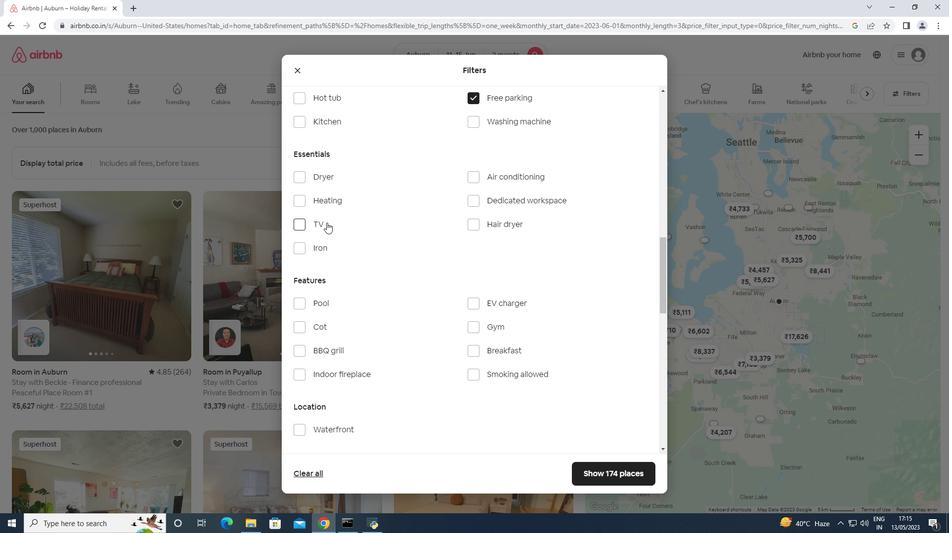 
Action: Mouse scrolled (325, 220) with delta (0, 0)
Screenshot: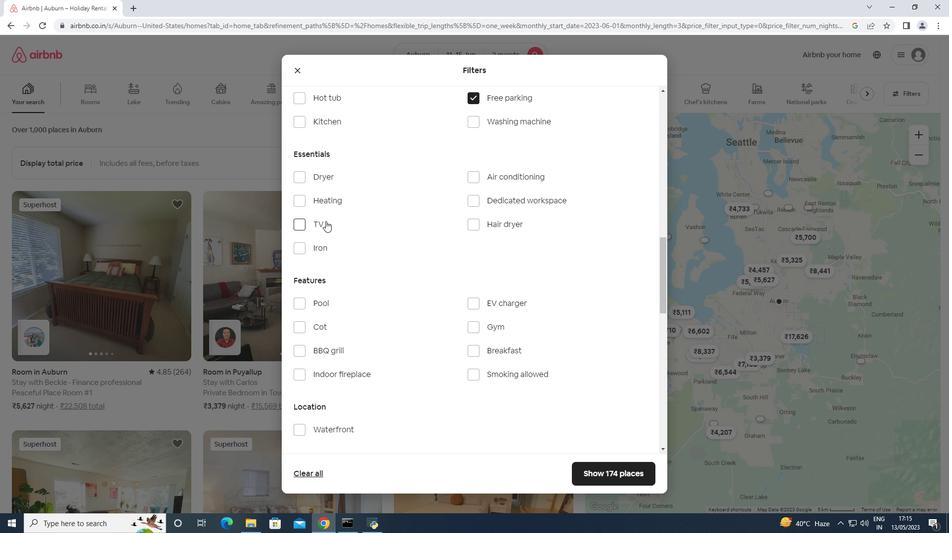 
Action: Mouse scrolled (325, 220) with delta (0, 0)
Screenshot: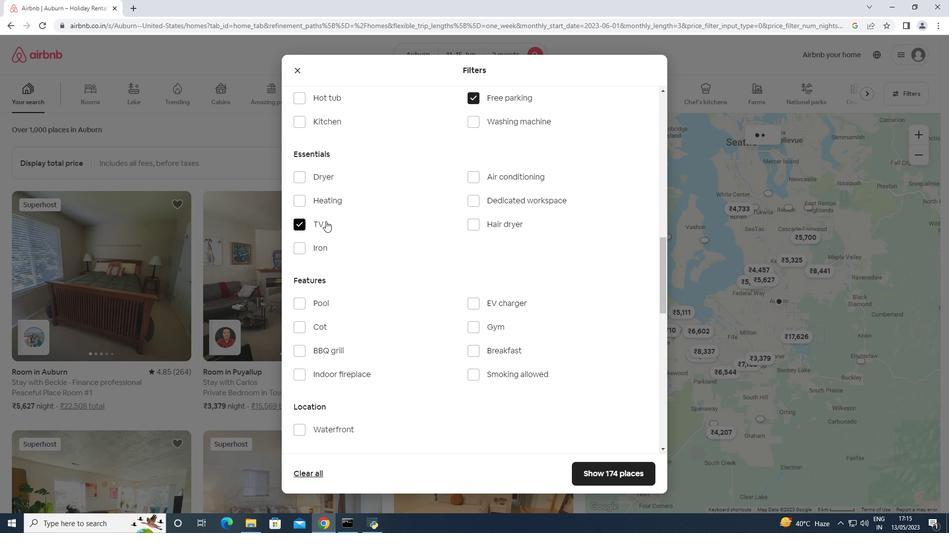 
Action: Mouse scrolled (325, 220) with delta (0, 0)
Screenshot: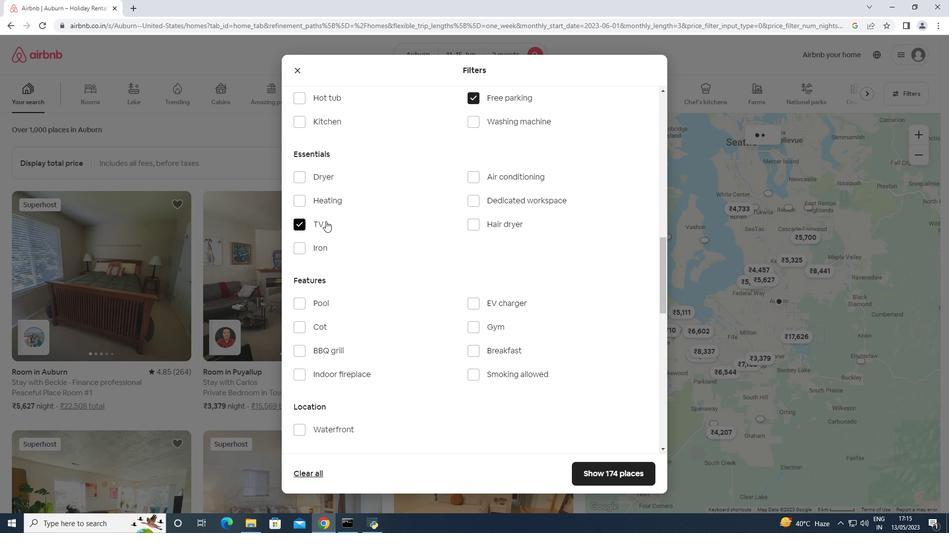 
Action: Mouse moved to (474, 202)
Screenshot: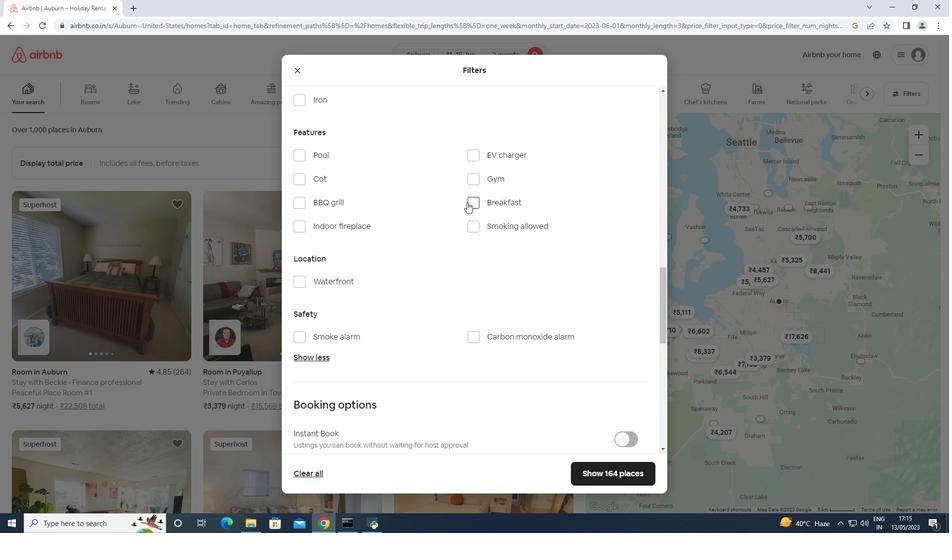 
Action: Mouse pressed left at (474, 202)
Screenshot: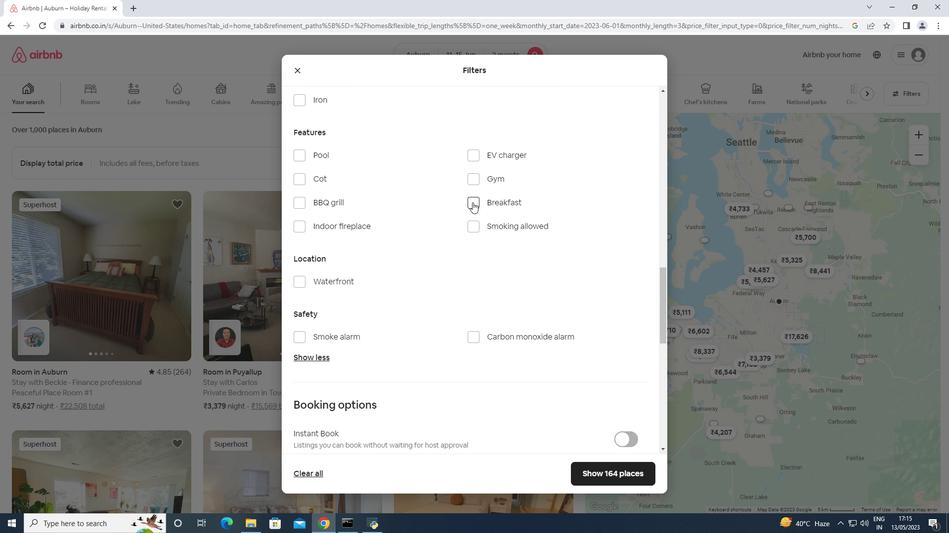 
Action: Mouse moved to (479, 181)
Screenshot: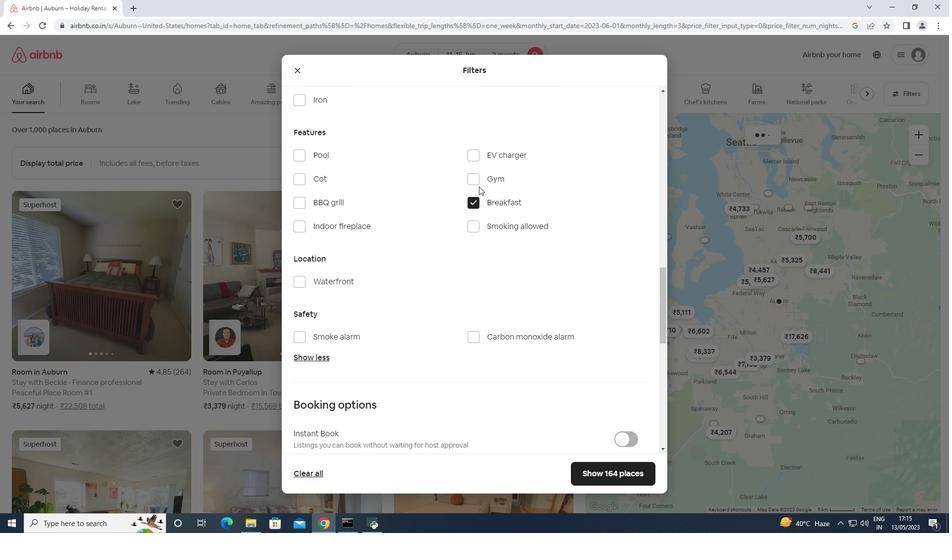 
Action: Mouse pressed left at (479, 181)
Screenshot: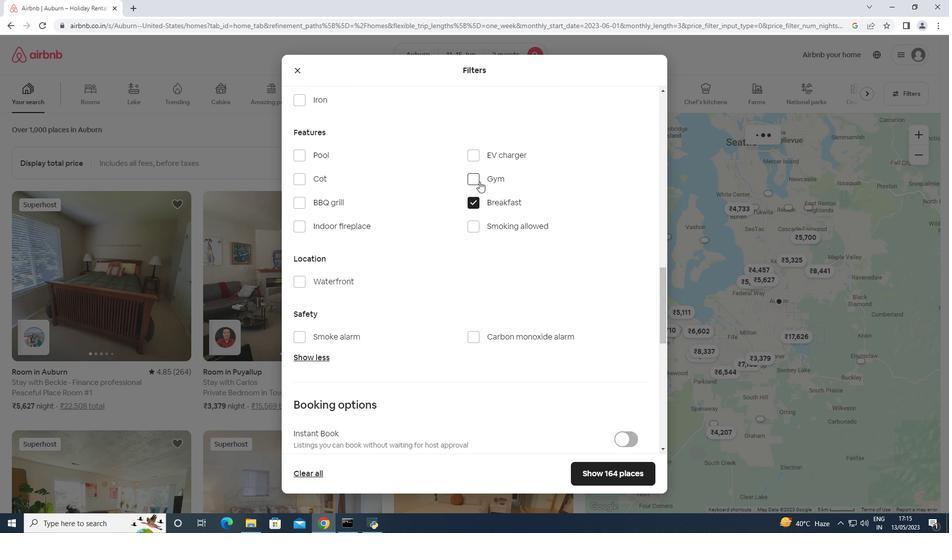 
Action: Mouse scrolled (479, 181) with delta (0, 0)
Screenshot: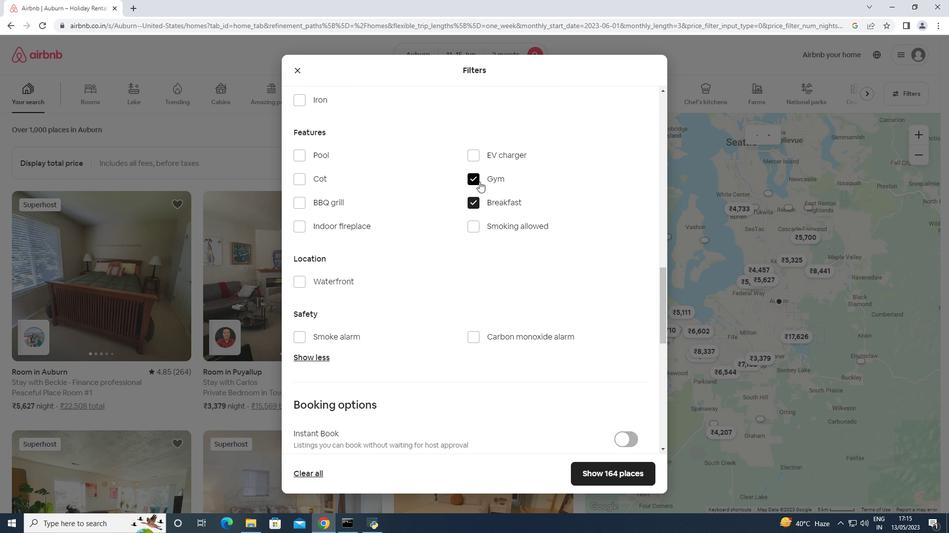
Action: Mouse scrolled (479, 181) with delta (0, 0)
Screenshot: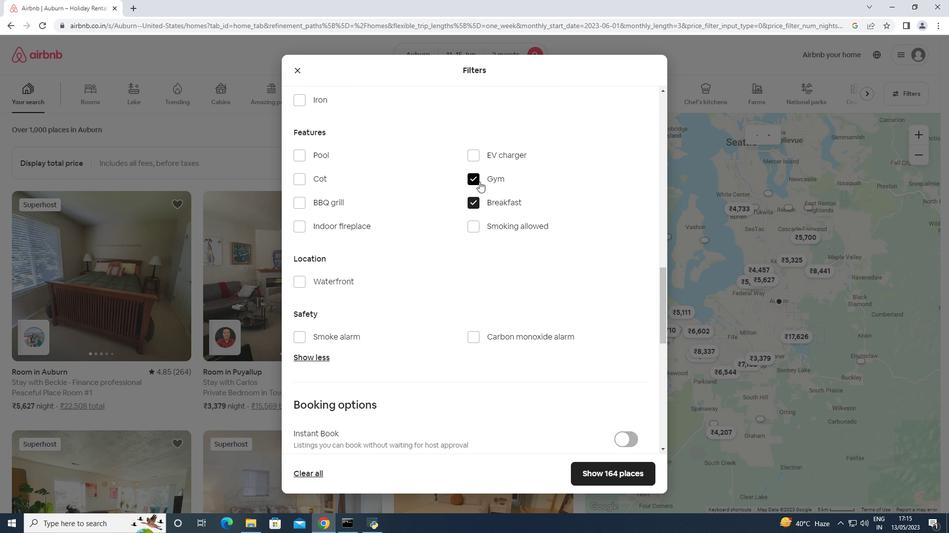 
Action: Mouse scrolled (479, 181) with delta (0, 0)
Screenshot: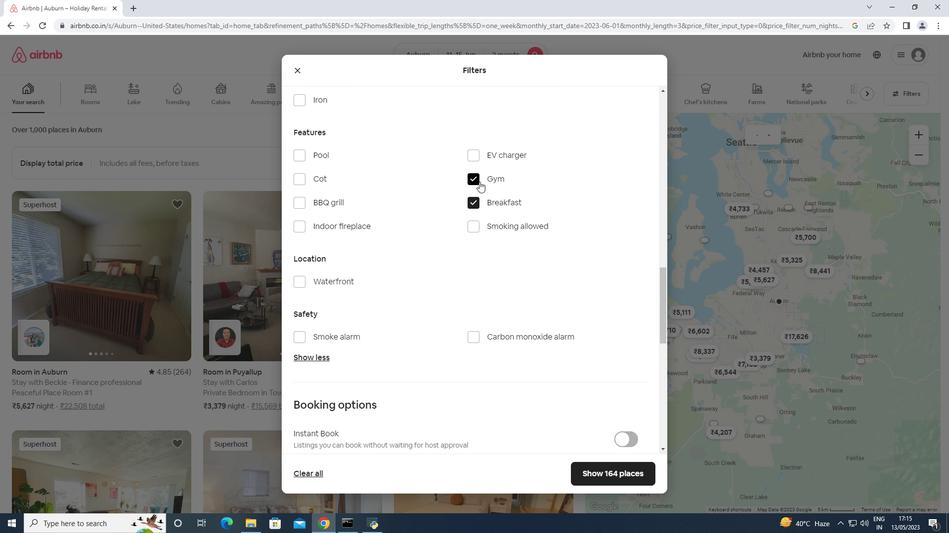 
Action: Mouse scrolled (479, 181) with delta (0, 0)
Screenshot: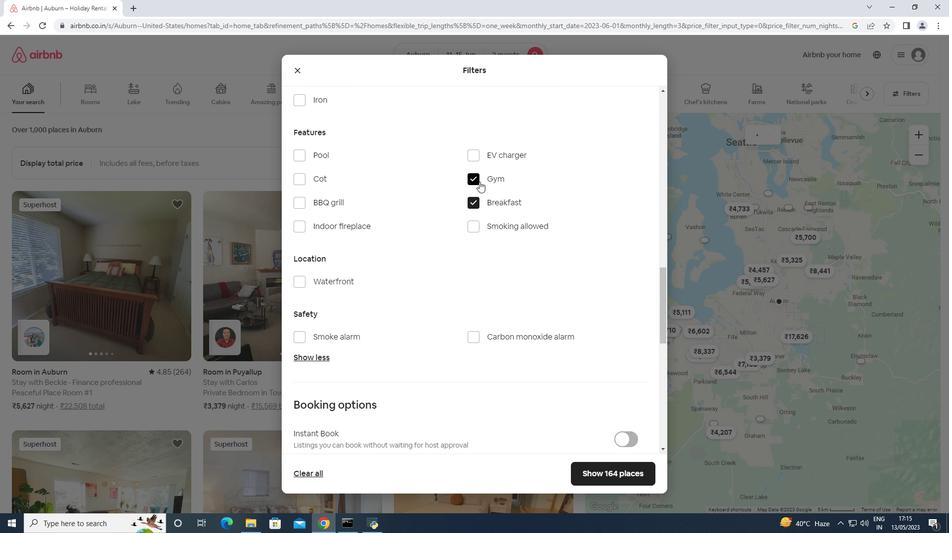 
Action: Mouse moved to (629, 273)
Screenshot: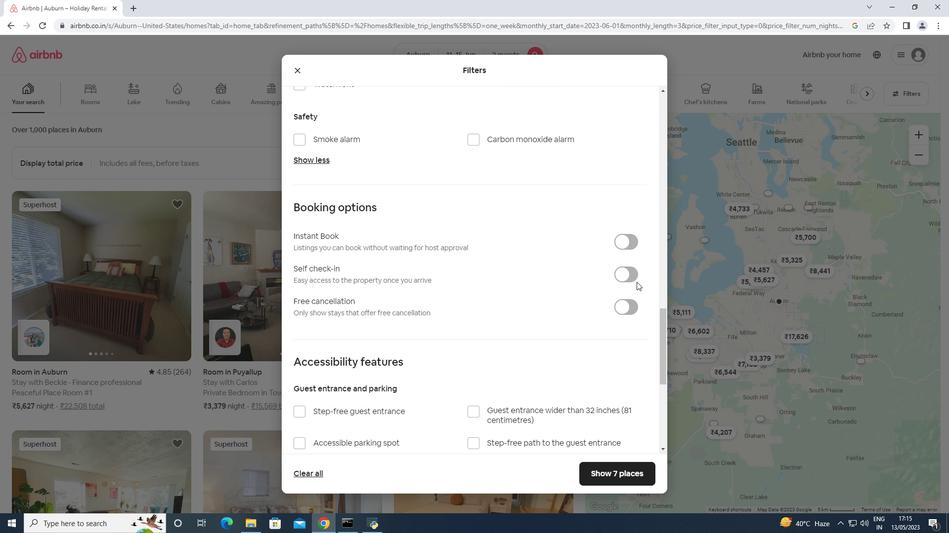
Action: Mouse pressed left at (629, 273)
Screenshot: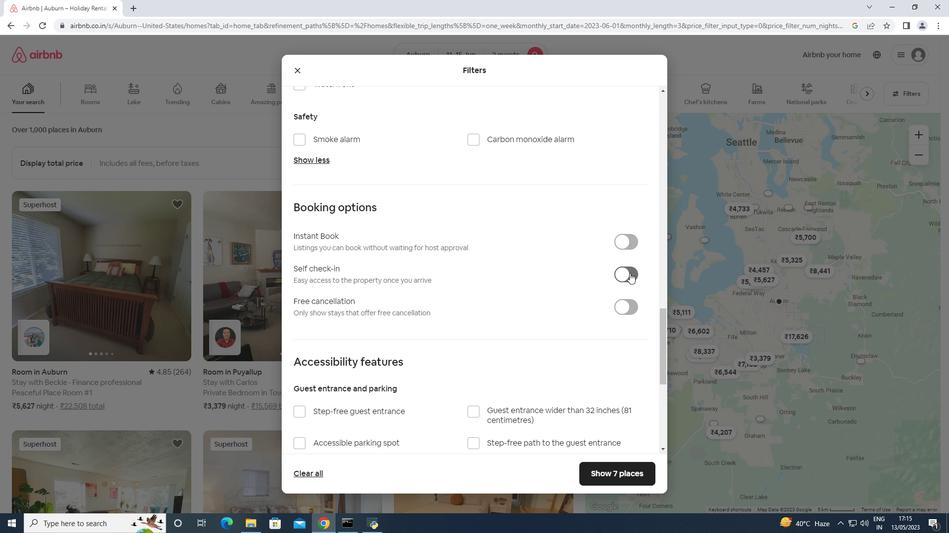 
Action: Mouse scrolled (629, 272) with delta (0, 0)
Screenshot: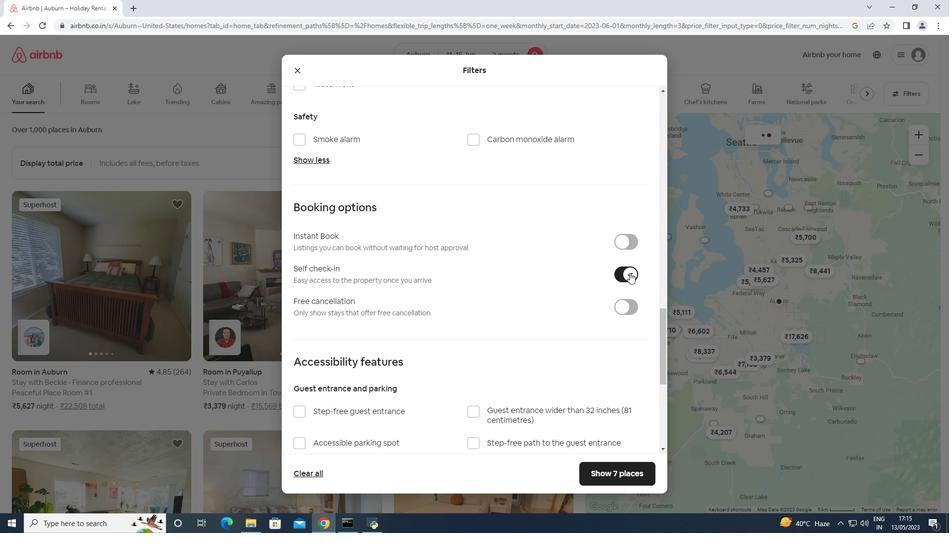 
Action: Mouse scrolled (629, 272) with delta (0, 0)
Screenshot: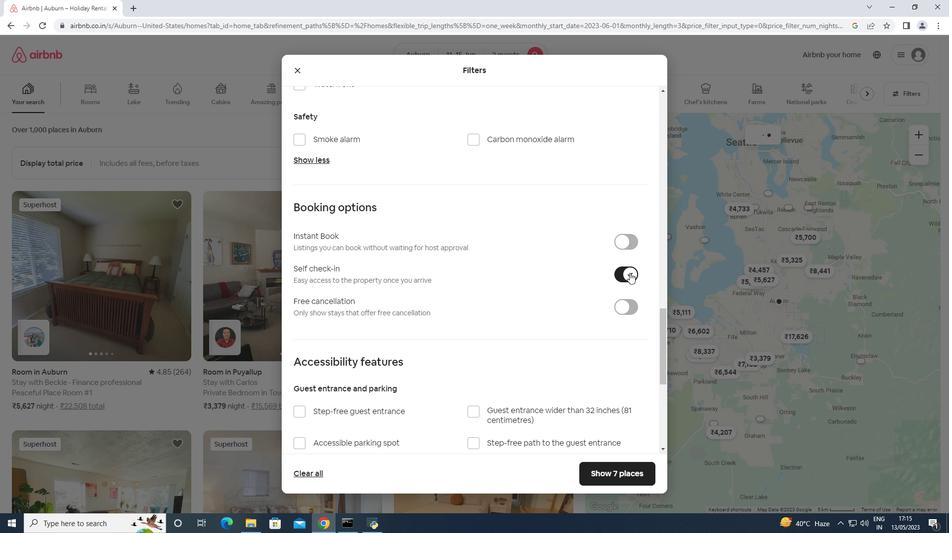 
Action: Mouse scrolled (629, 272) with delta (0, 0)
Screenshot: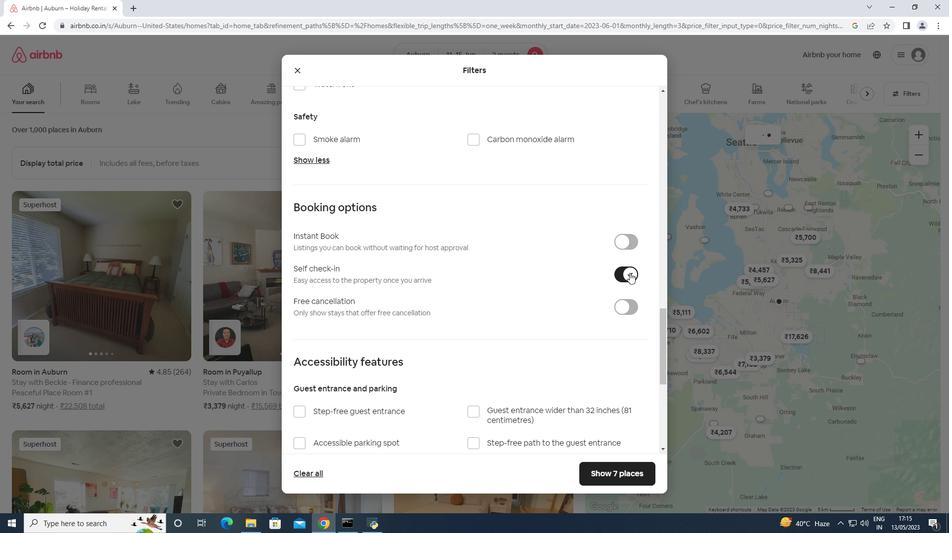 
Action: Mouse scrolled (629, 272) with delta (0, 0)
Screenshot: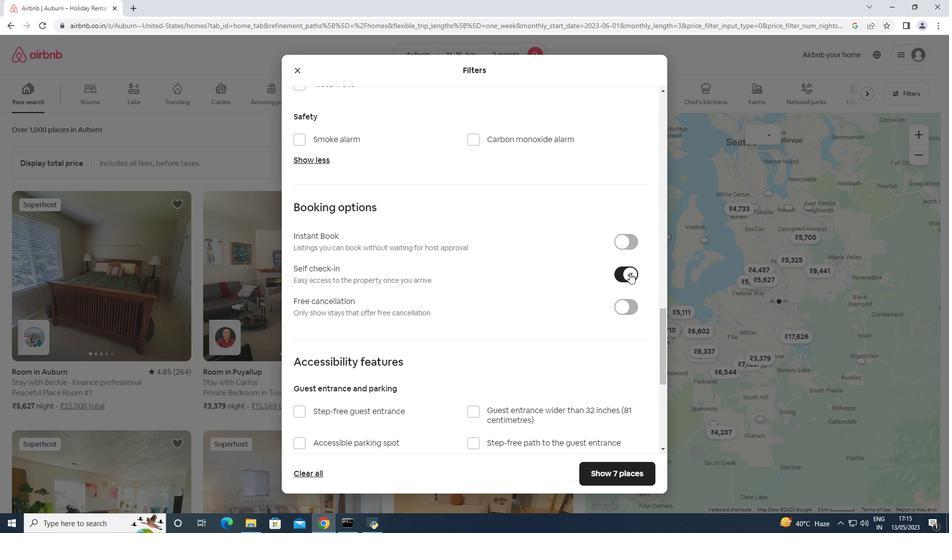 
Action: Mouse moved to (578, 325)
Screenshot: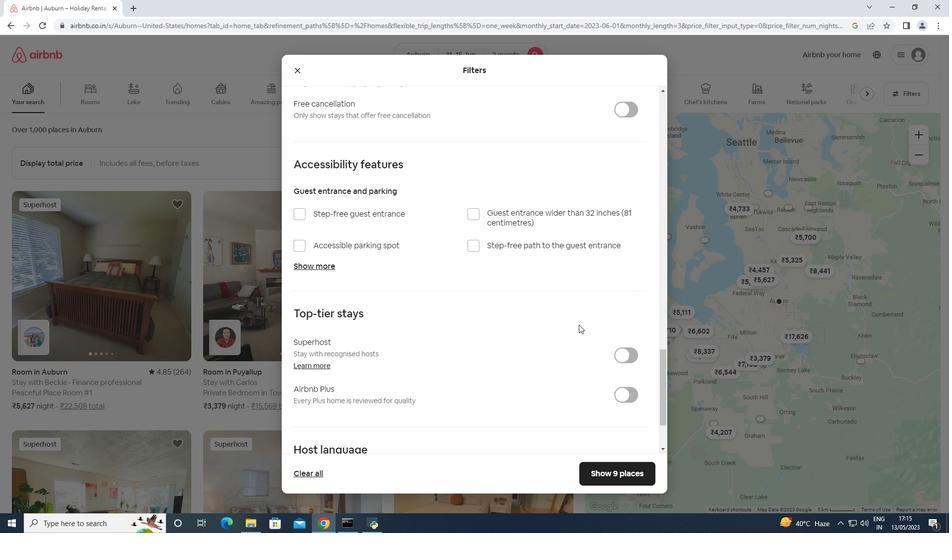 
Action: Mouse scrolled (578, 324) with delta (0, 0)
Screenshot: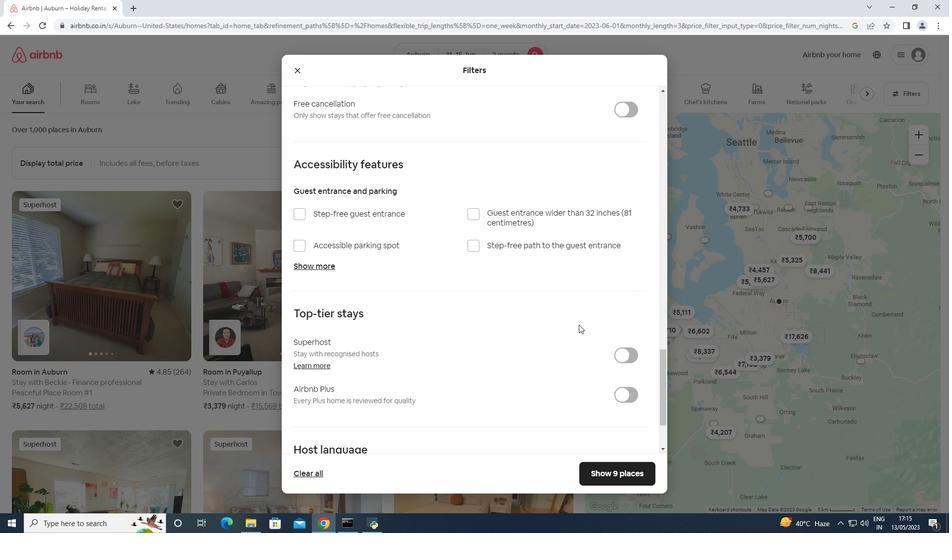 
Action: Mouse scrolled (578, 324) with delta (0, 0)
Screenshot: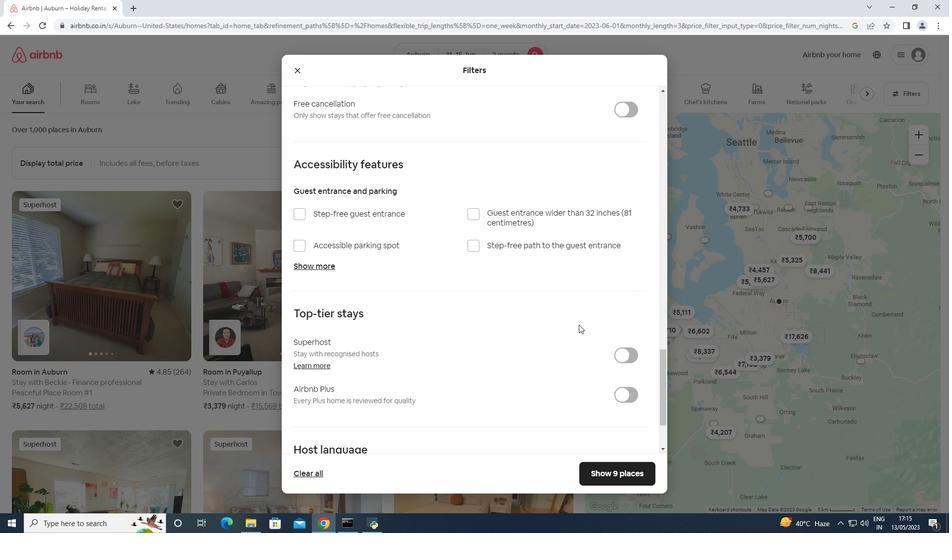 
Action: Mouse scrolled (578, 324) with delta (0, 0)
Screenshot: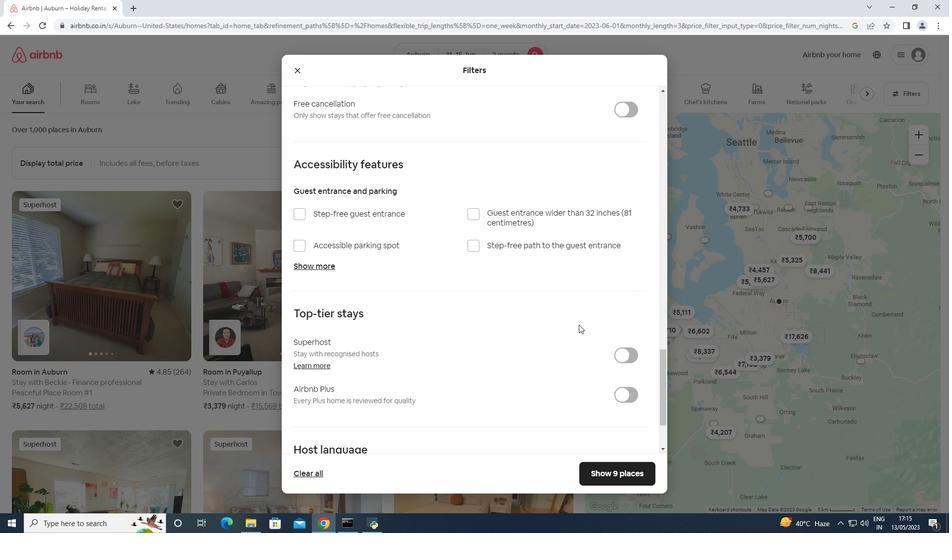 
Action: Mouse scrolled (578, 324) with delta (0, 0)
Screenshot: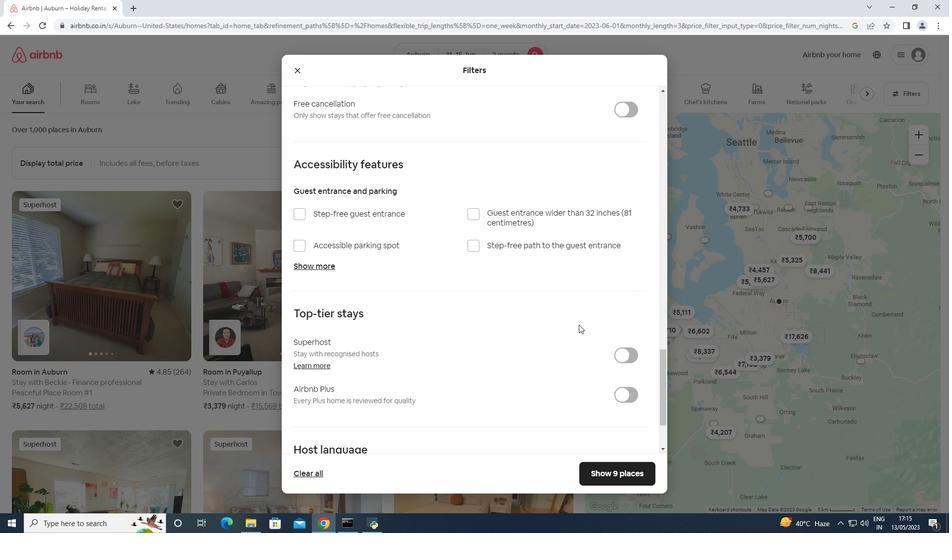 
Action: Mouse moved to (361, 385)
Screenshot: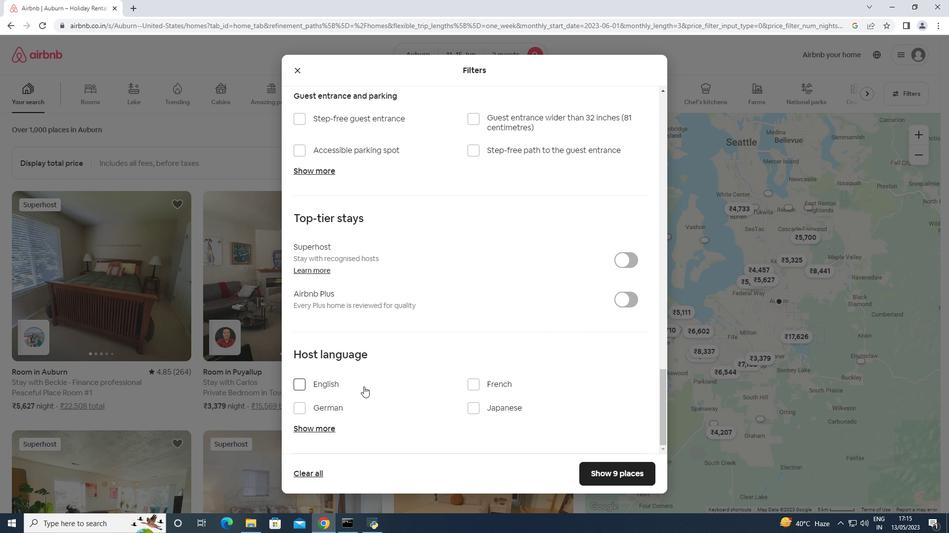 
Action: Mouse pressed left at (361, 385)
Screenshot: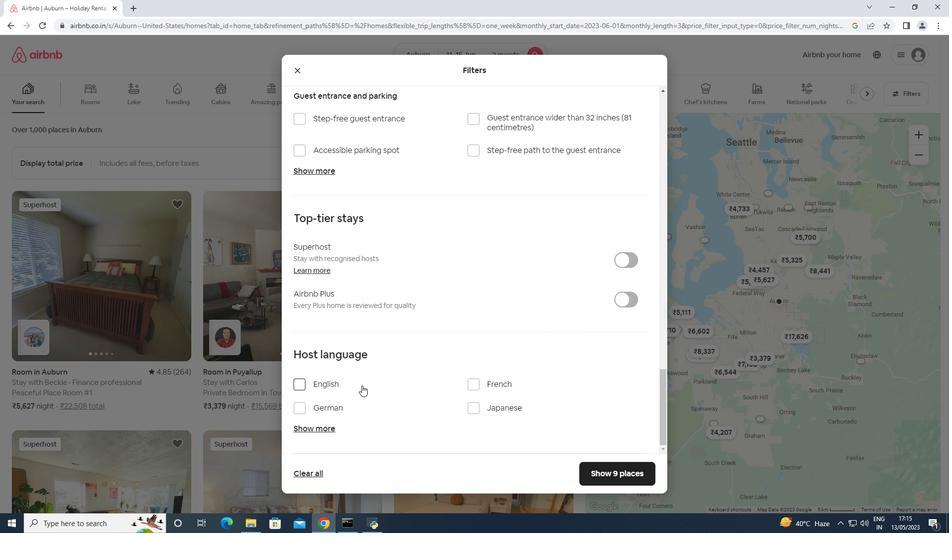 
Action: Mouse moved to (595, 469)
Screenshot: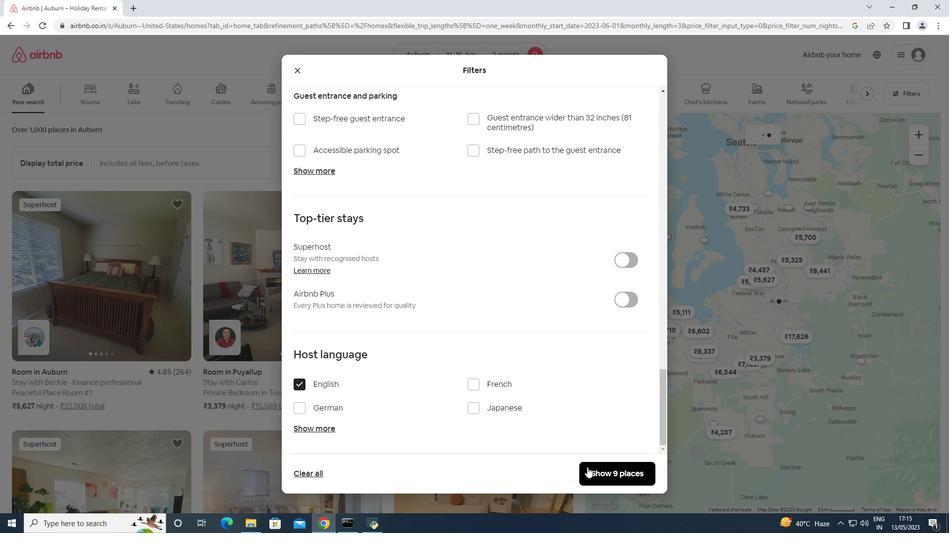 
Action: Mouse pressed left at (595, 469)
Screenshot: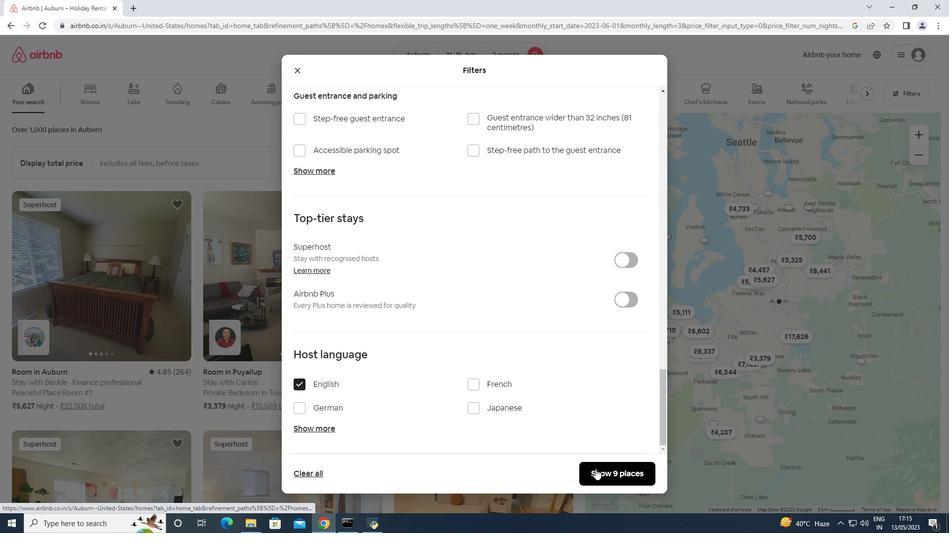 
Action: Mouse moved to (592, 472)
Screenshot: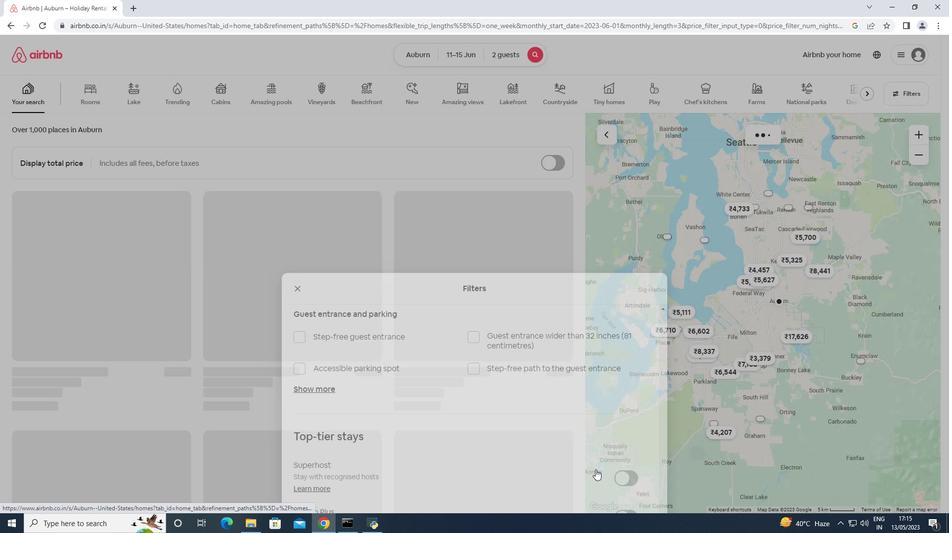 
